Task: Reply All to email with the signature Dallas Robinson with the subject 'Order confirmation' from softage.1@softage.net with the message 'Please let me know if there are any changes or updates to the project plan.'
Action: Mouse moved to (1224, 207)
Screenshot: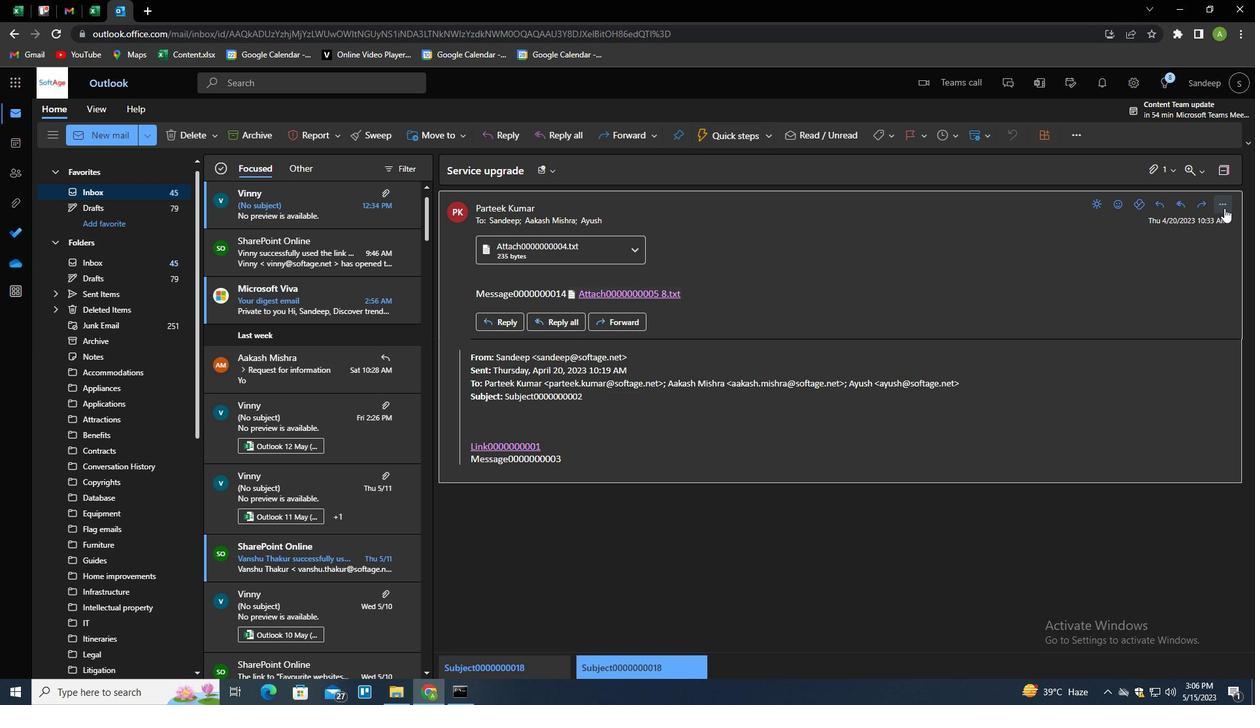 
Action: Mouse pressed left at (1224, 207)
Screenshot: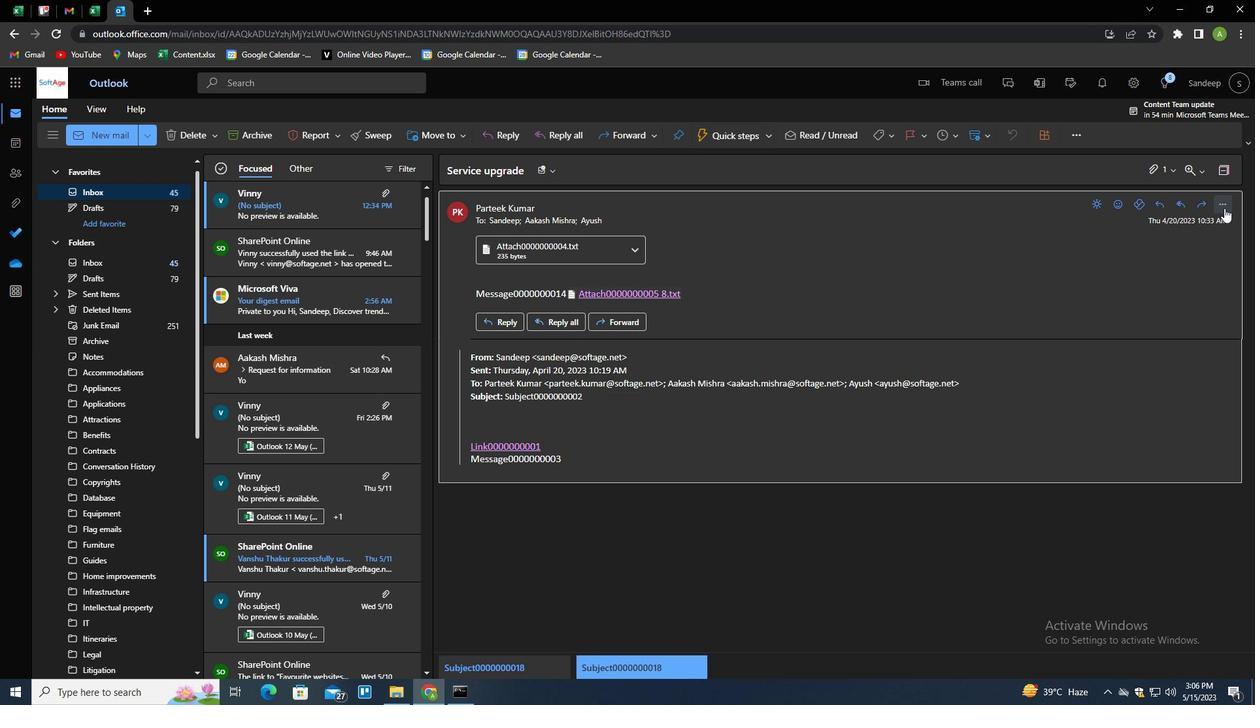 
Action: Mouse moved to (1170, 253)
Screenshot: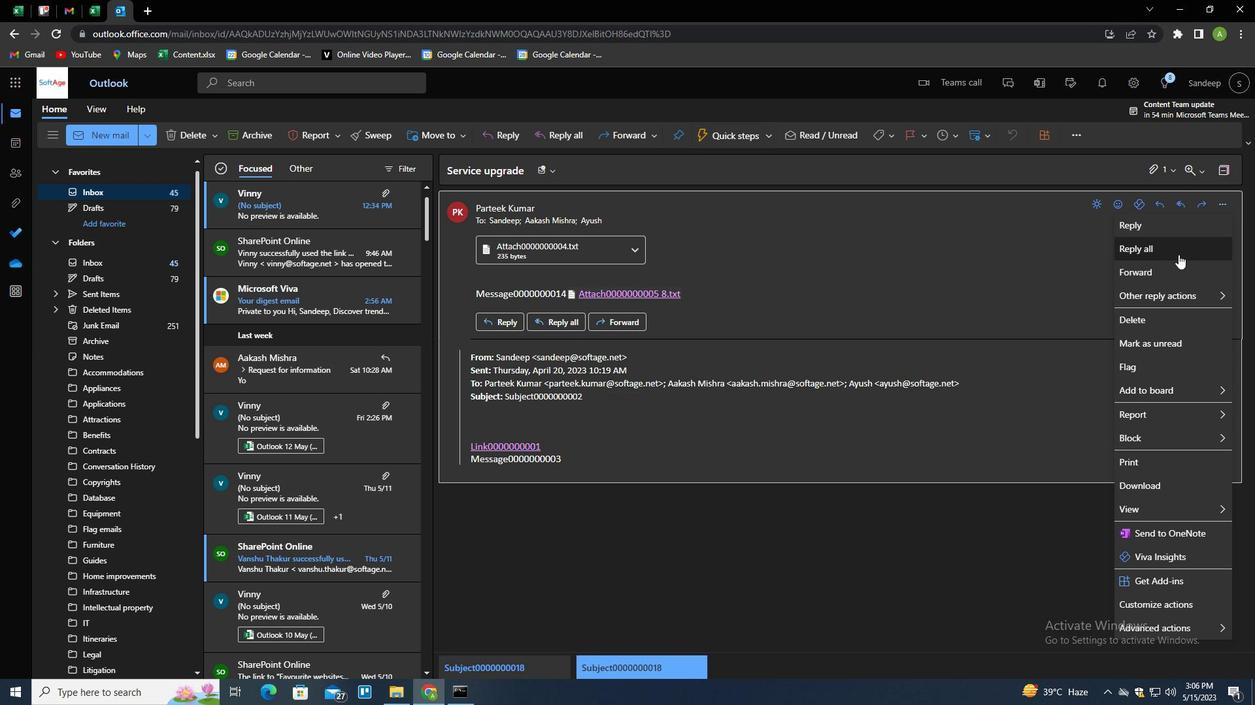 
Action: Mouse pressed left at (1170, 253)
Screenshot: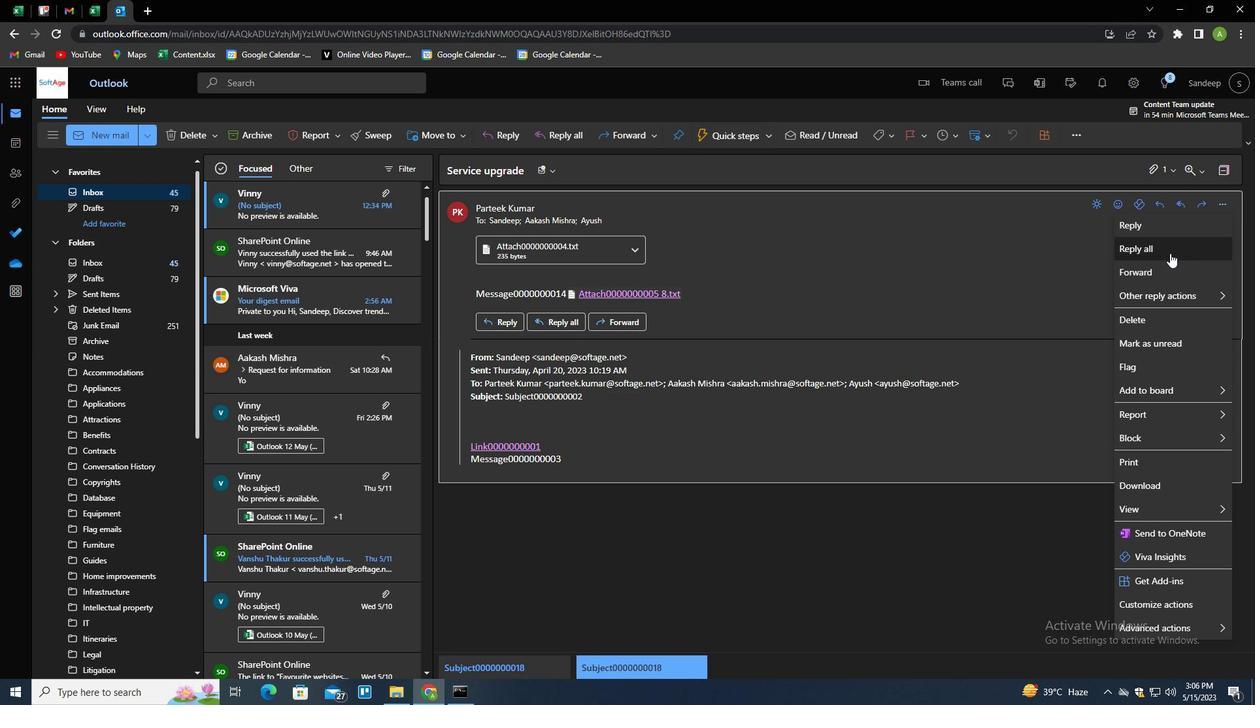 
Action: Mouse moved to (883, 139)
Screenshot: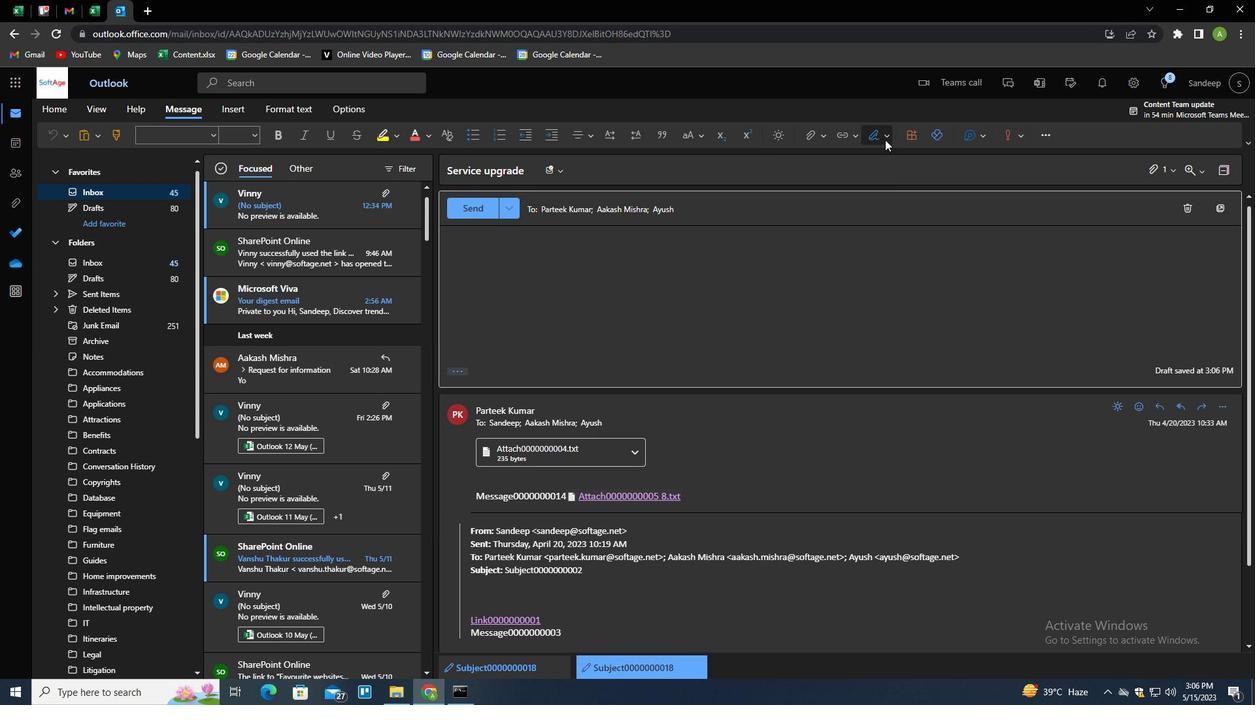 
Action: Mouse pressed left at (883, 139)
Screenshot: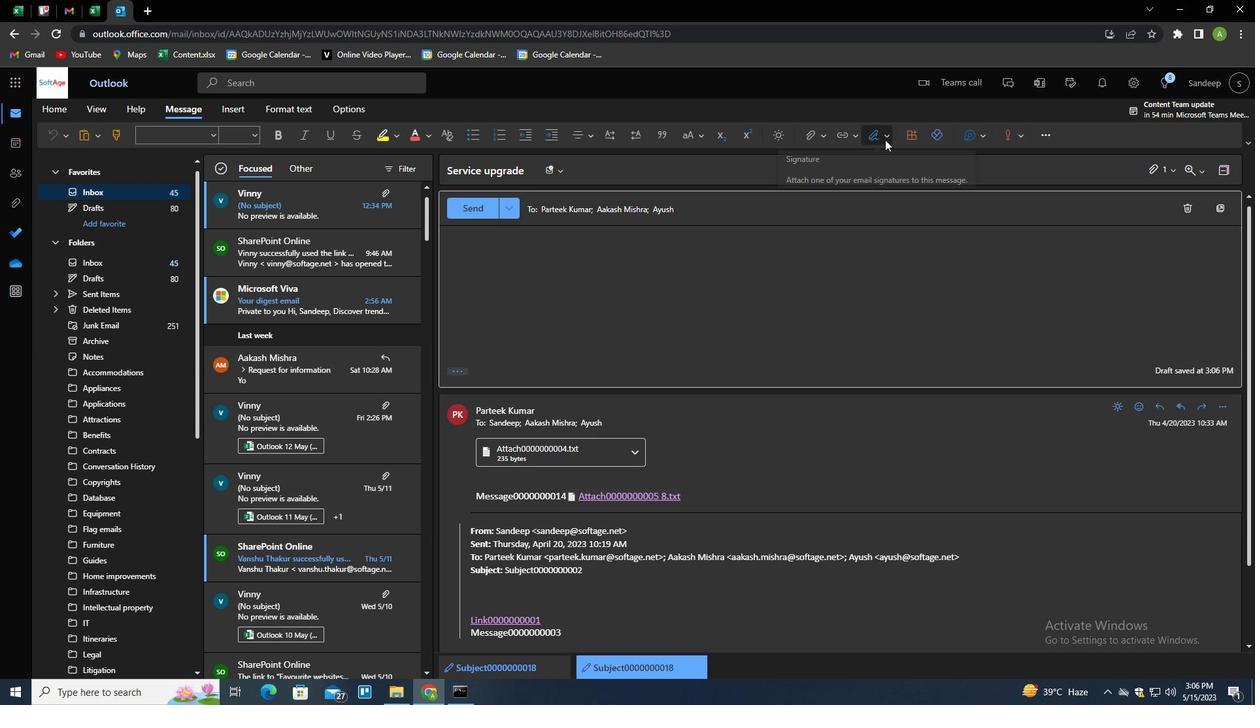 
Action: Mouse moved to (870, 187)
Screenshot: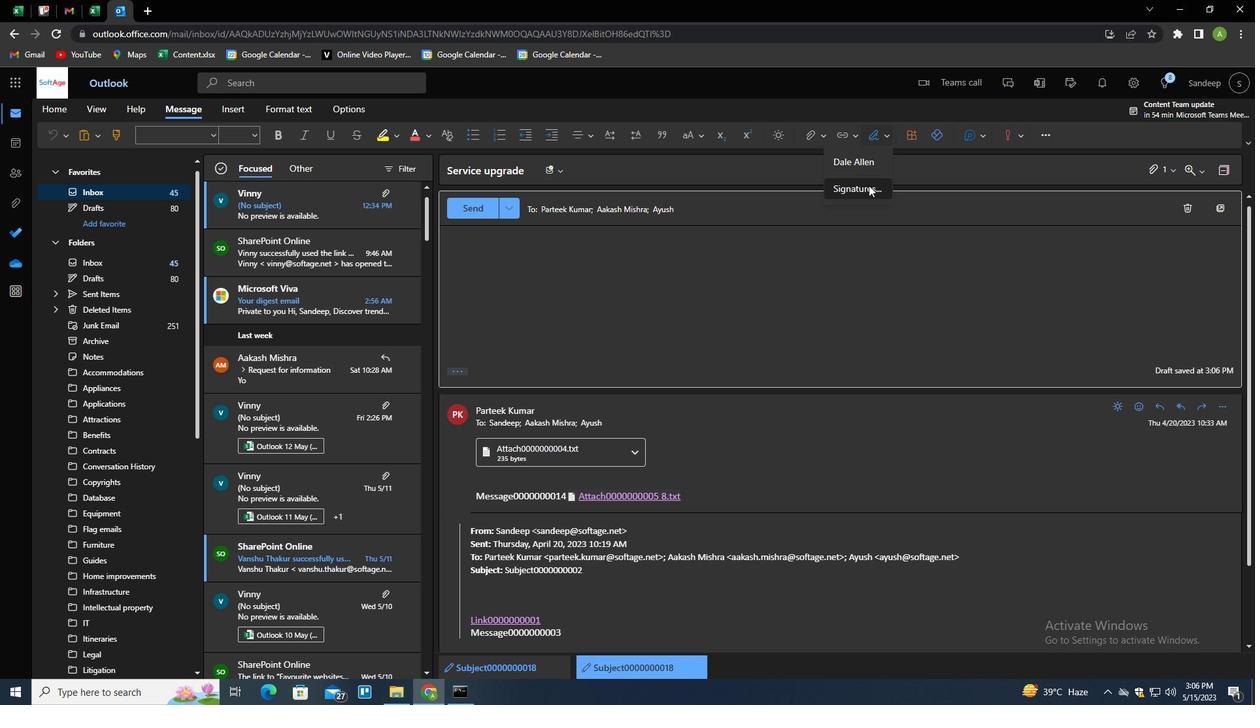 
Action: Mouse pressed left at (870, 187)
Screenshot: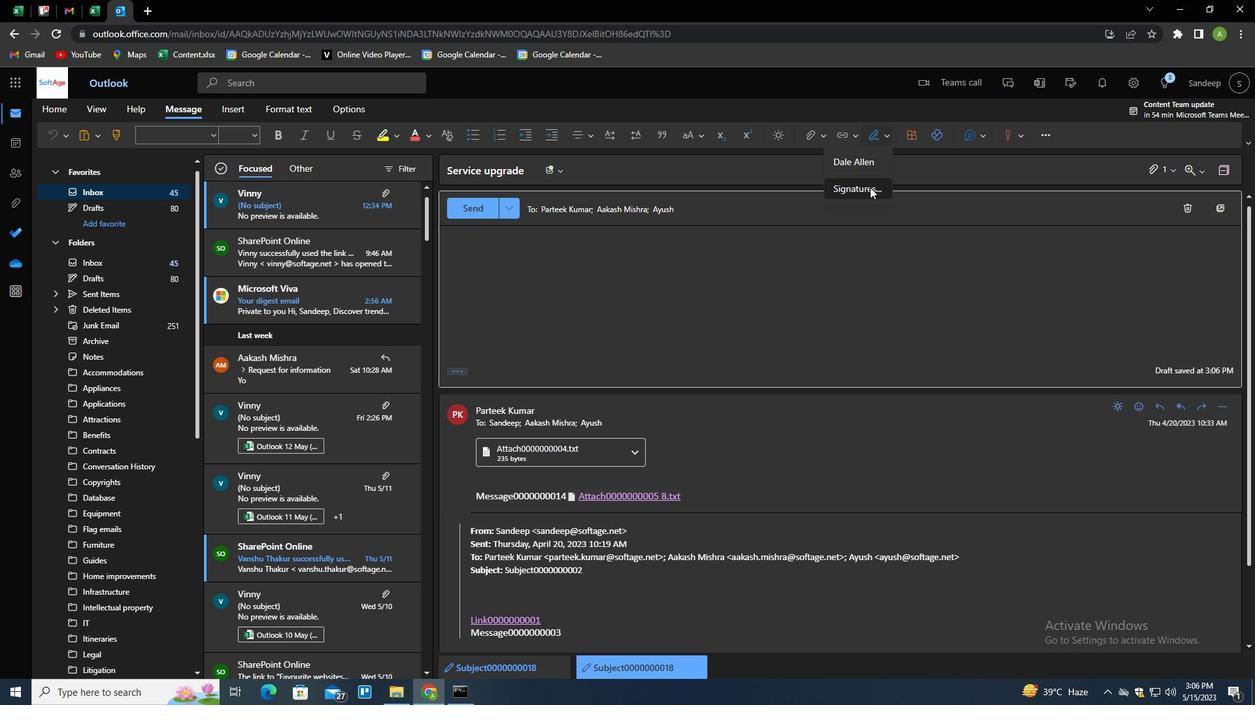 
Action: Mouse moved to (886, 236)
Screenshot: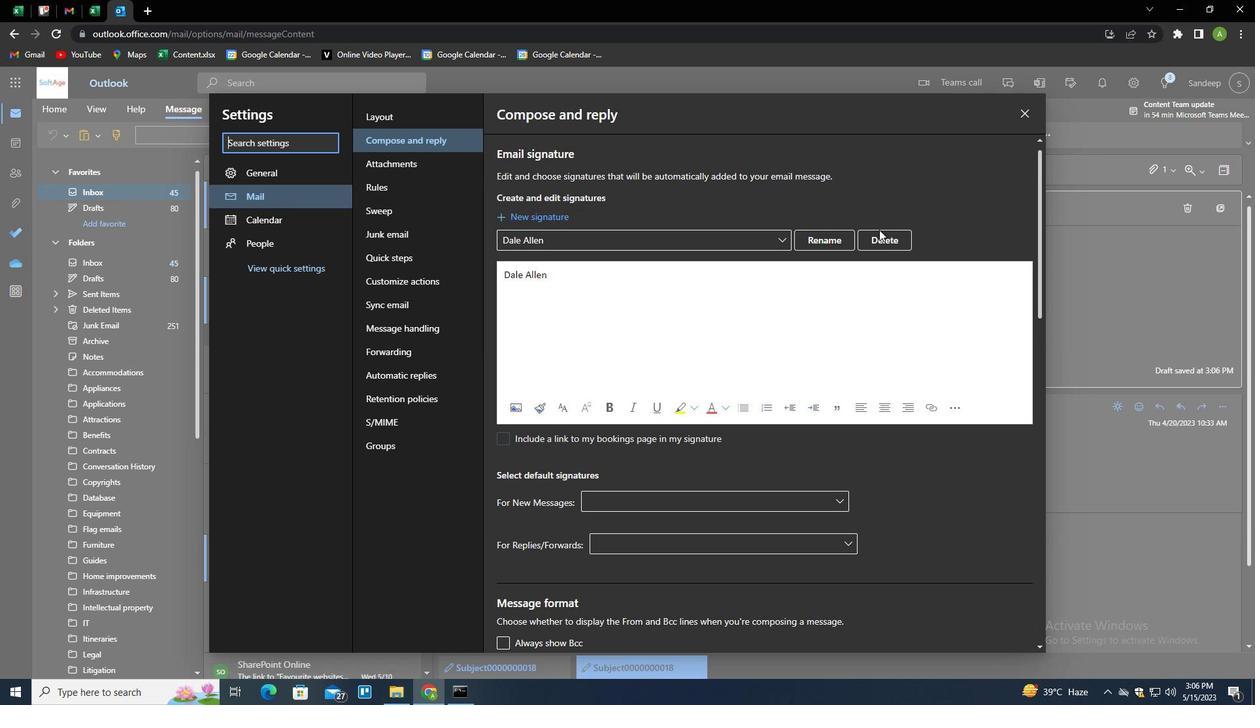 
Action: Mouse pressed left at (886, 236)
Screenshot: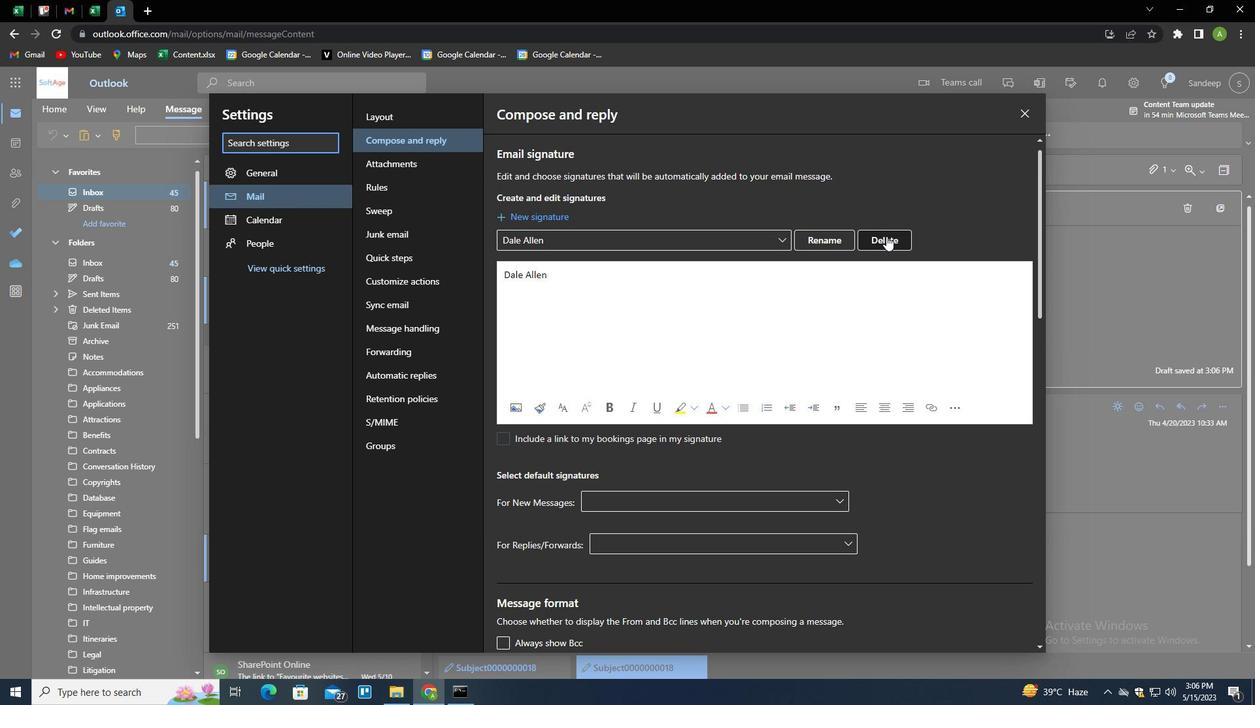 
Action: Mouse moved to (856, 241)
Screenshot: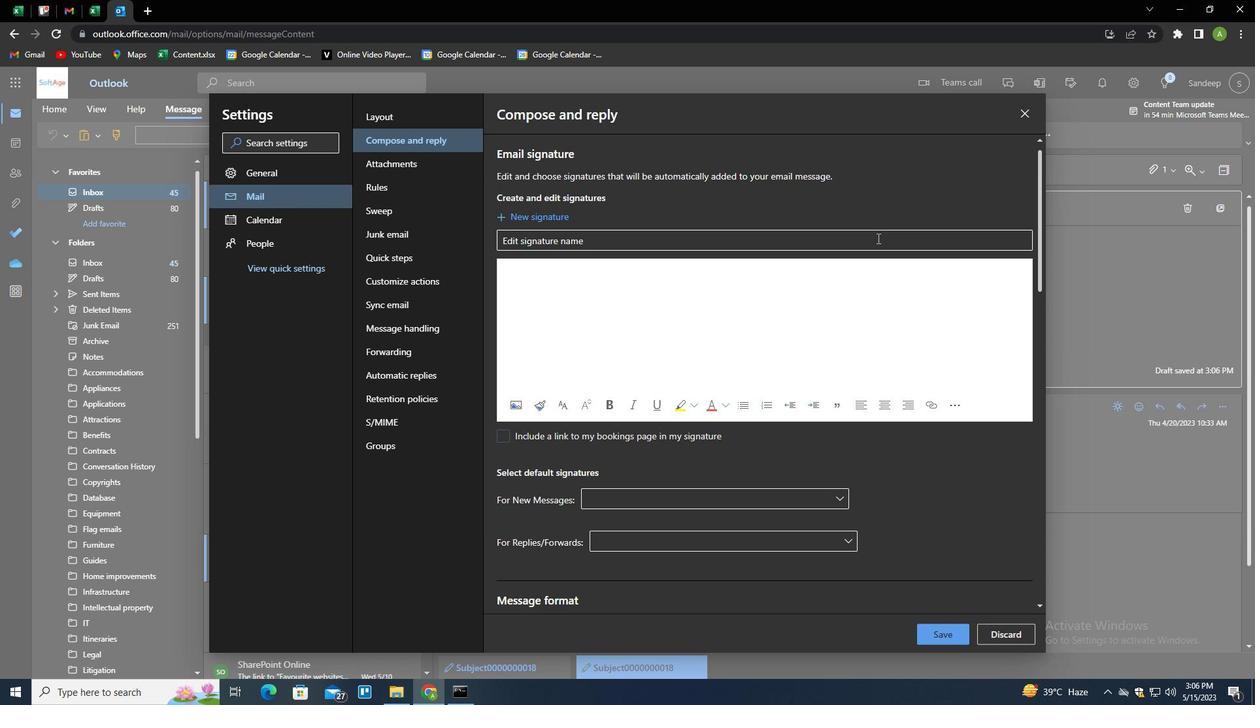 
Action: Mouse pressed left at (856, 241)
Screenshot: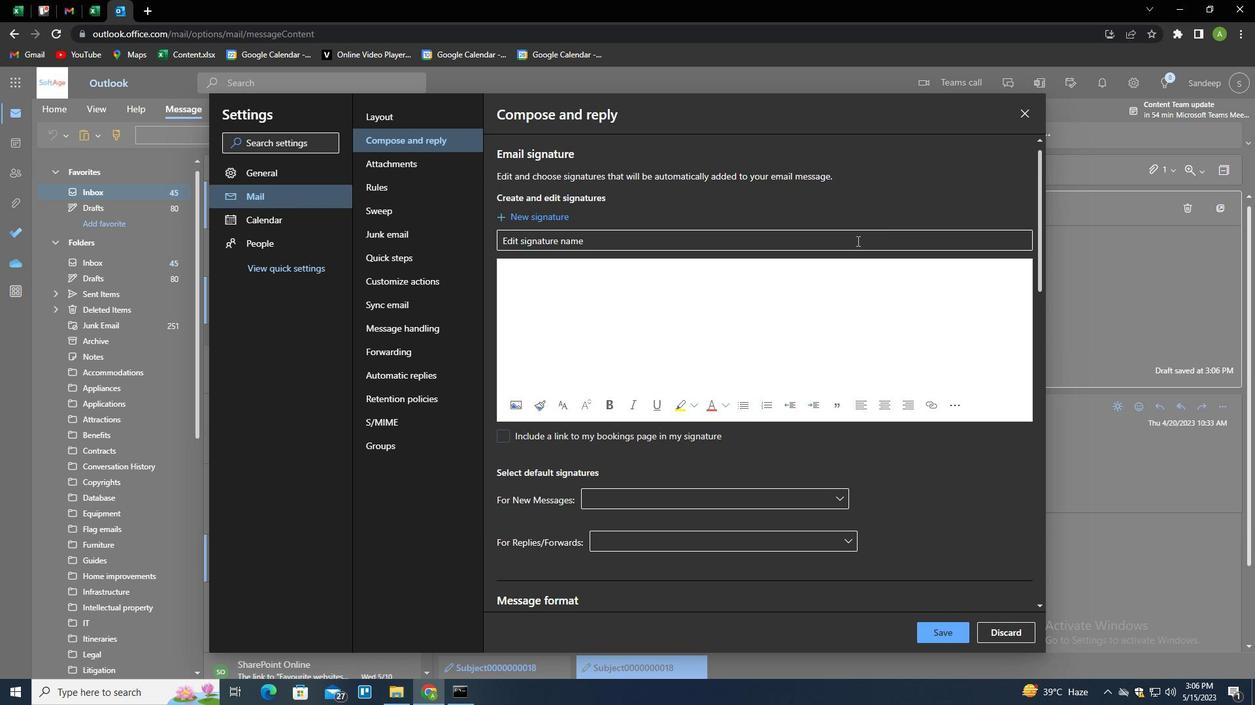 
Action: Key pressed <Key.shift>DALLAS<Key.space><Key.shift>ROBINSAN<Key.tab><Key.shift>DALLAS<Key.space><Key.shift>RB<Key.backspace>OBINA<Key.backspace>SAN
Screenshot: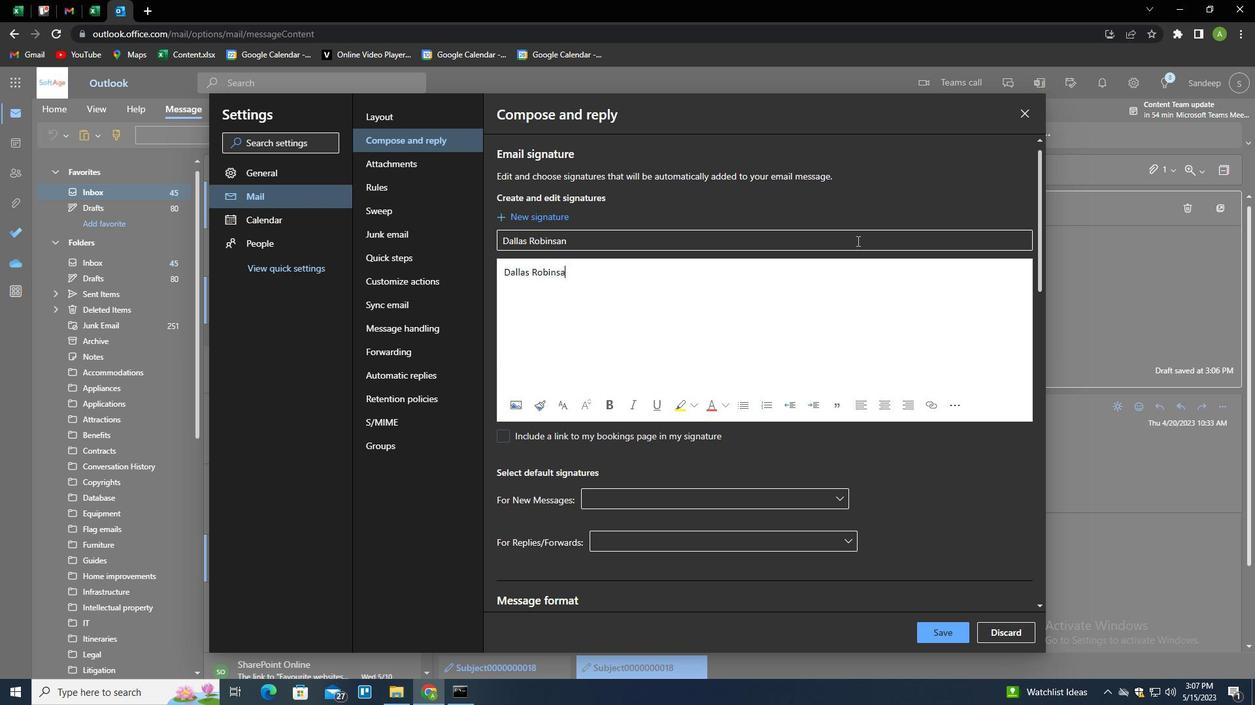 
Action: Mouse moved to (613, 277)
Screenshot: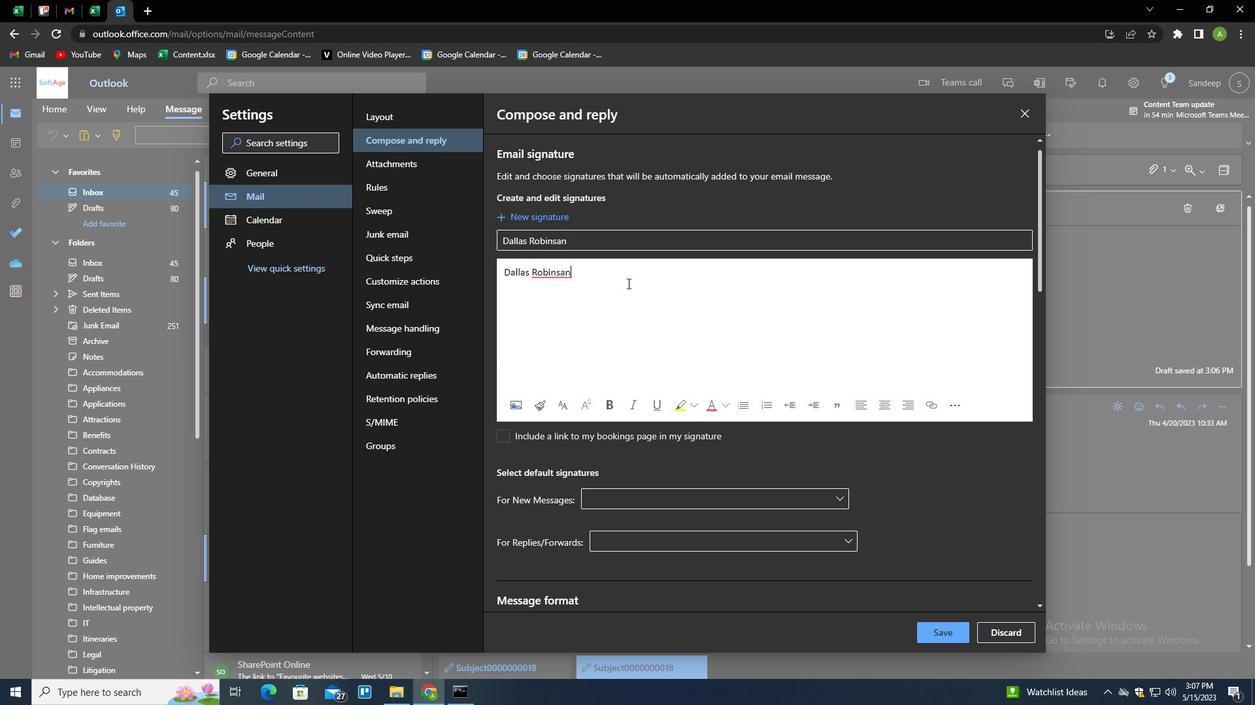 
Action: Key pressed <Key.backspace><Key.backspace>ON
Screenshot: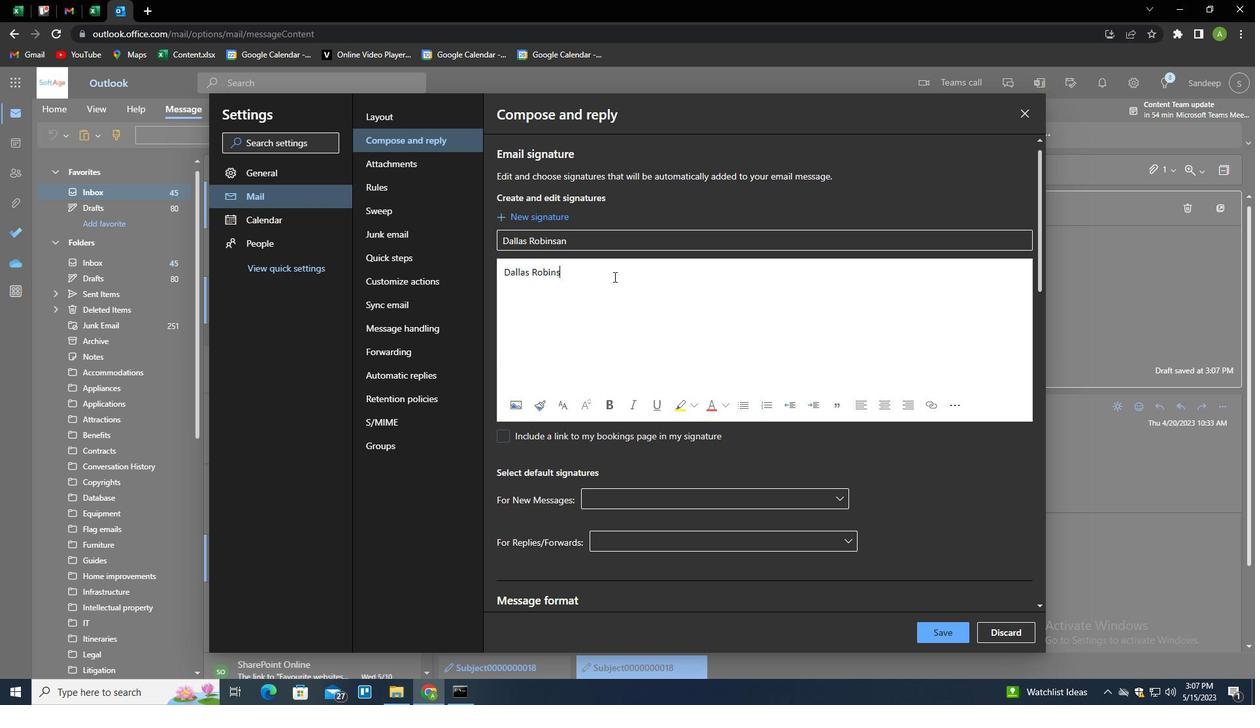 
Action: Mouse moved to (560, 237)
Screenshot: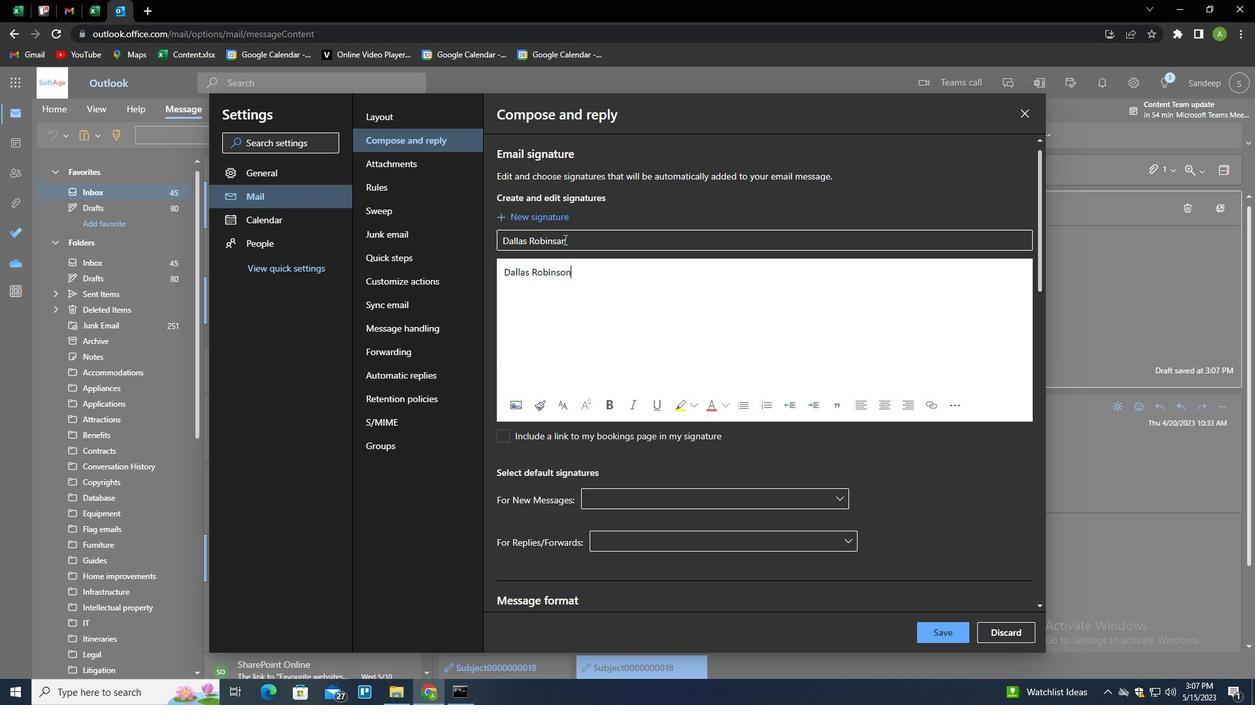 
Action: Mouse pressed left at (560, 237)
Screenshot: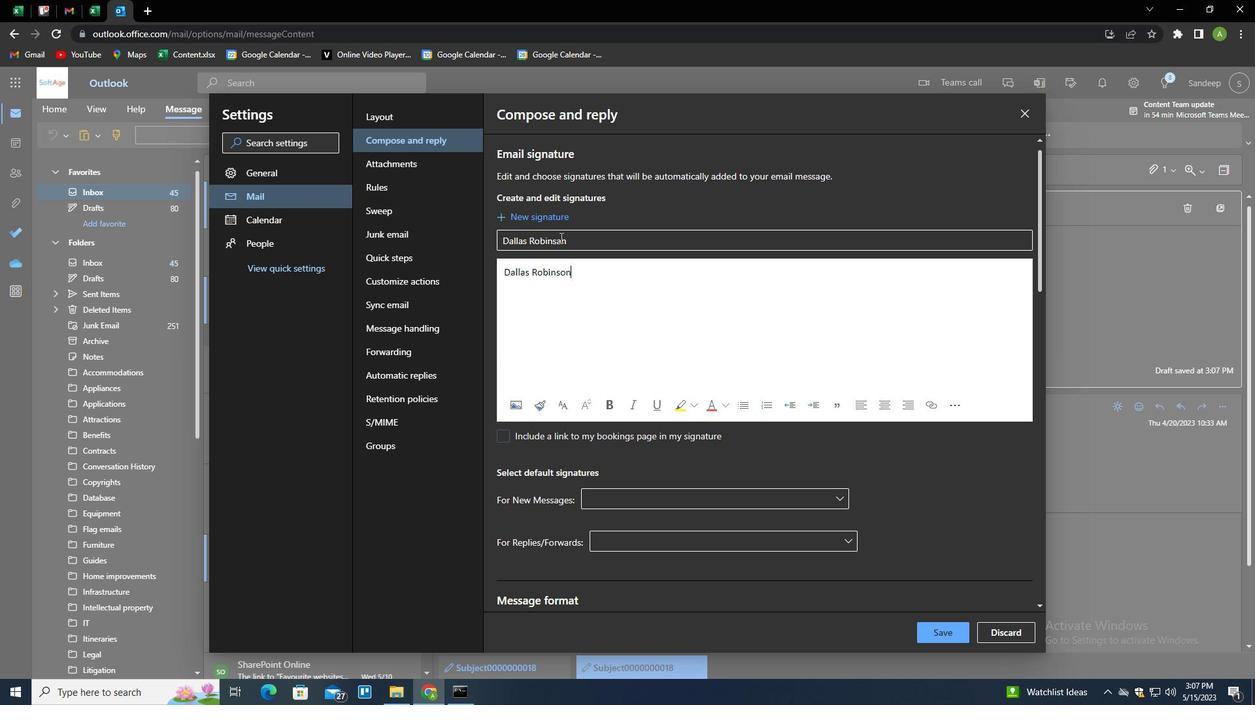 
Action: Mouse moved to (671, 269)
Screenshot: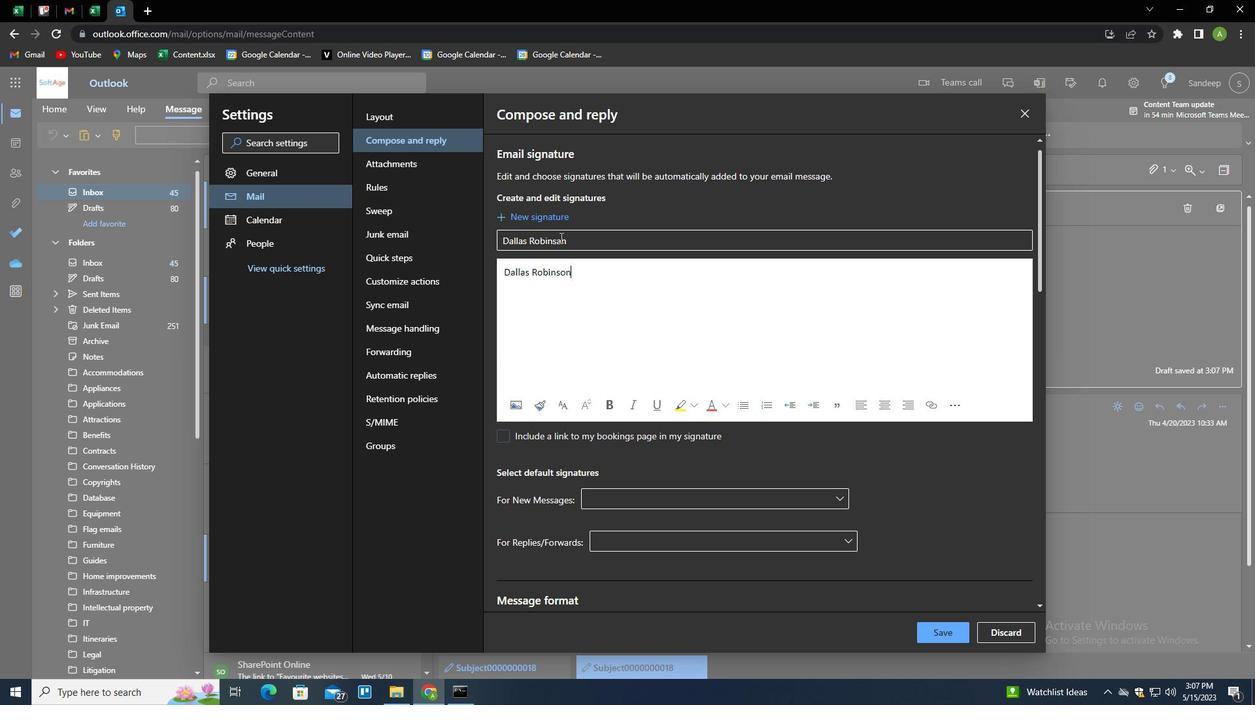 
Action: Key pressed <Key.backspace>O
Screenshot: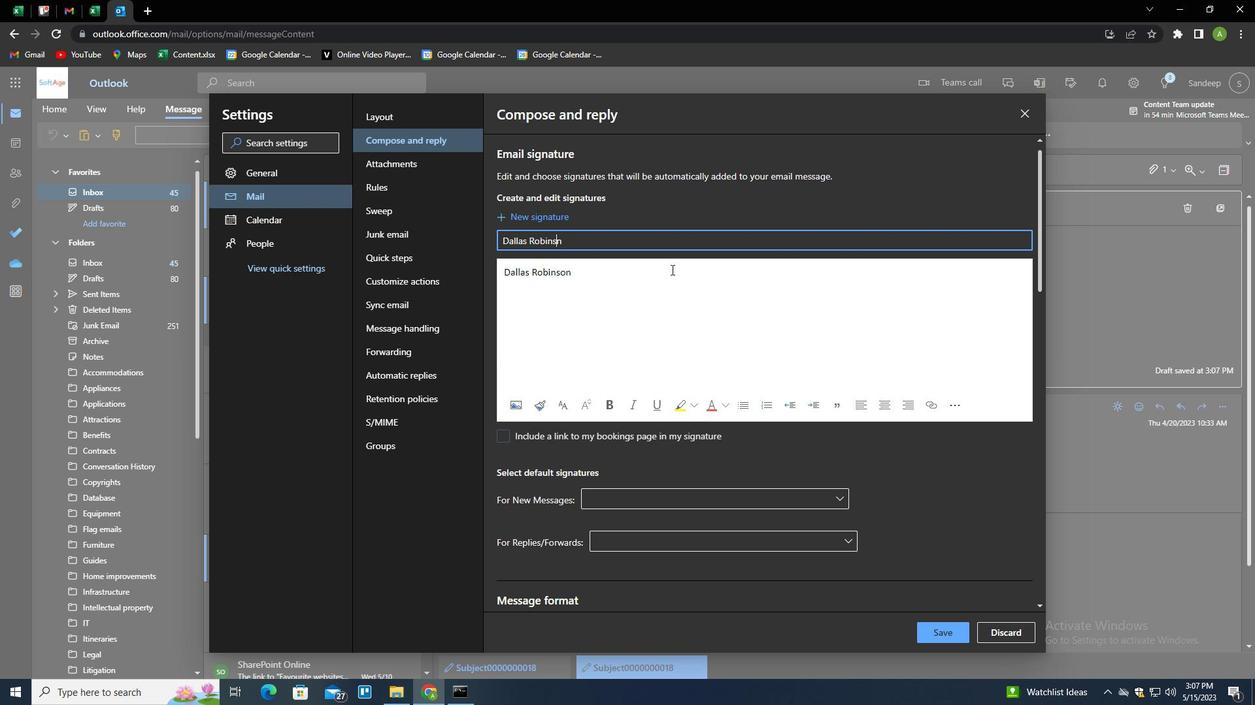 
Action: Mouse moved to (955, 636)
Screenshot: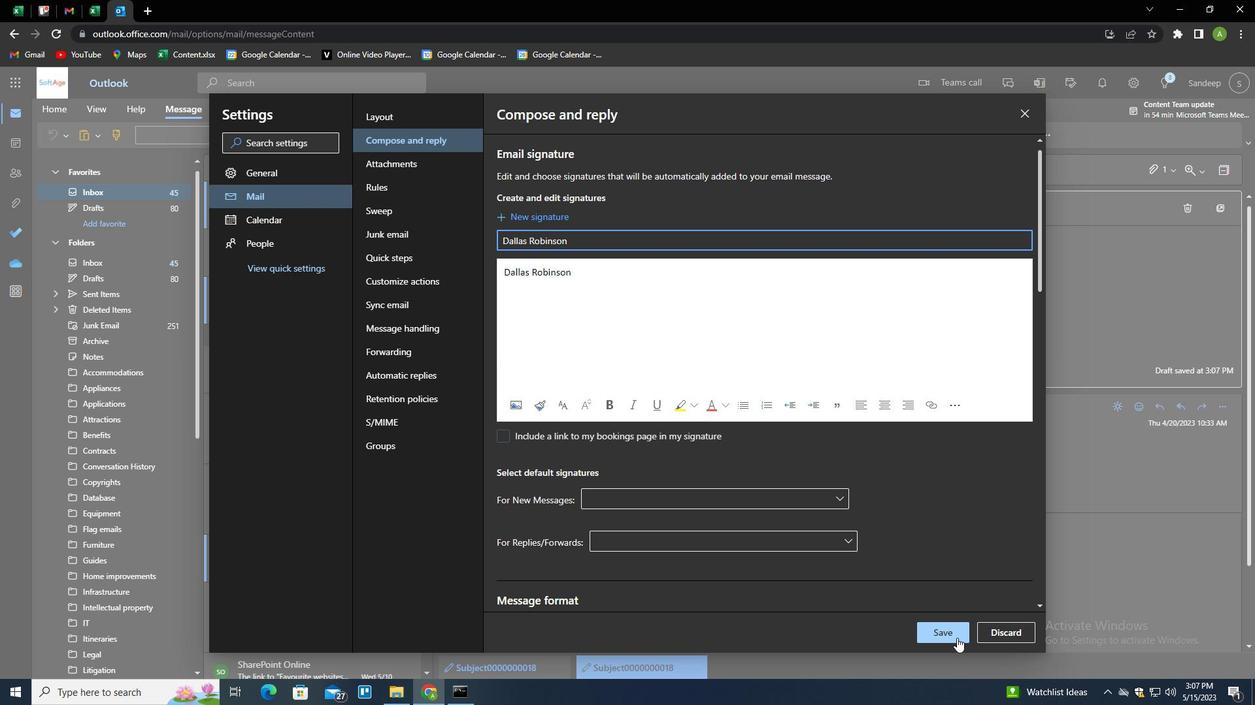 
Action: Mouse pressed left at (955, 636)
Screenshot: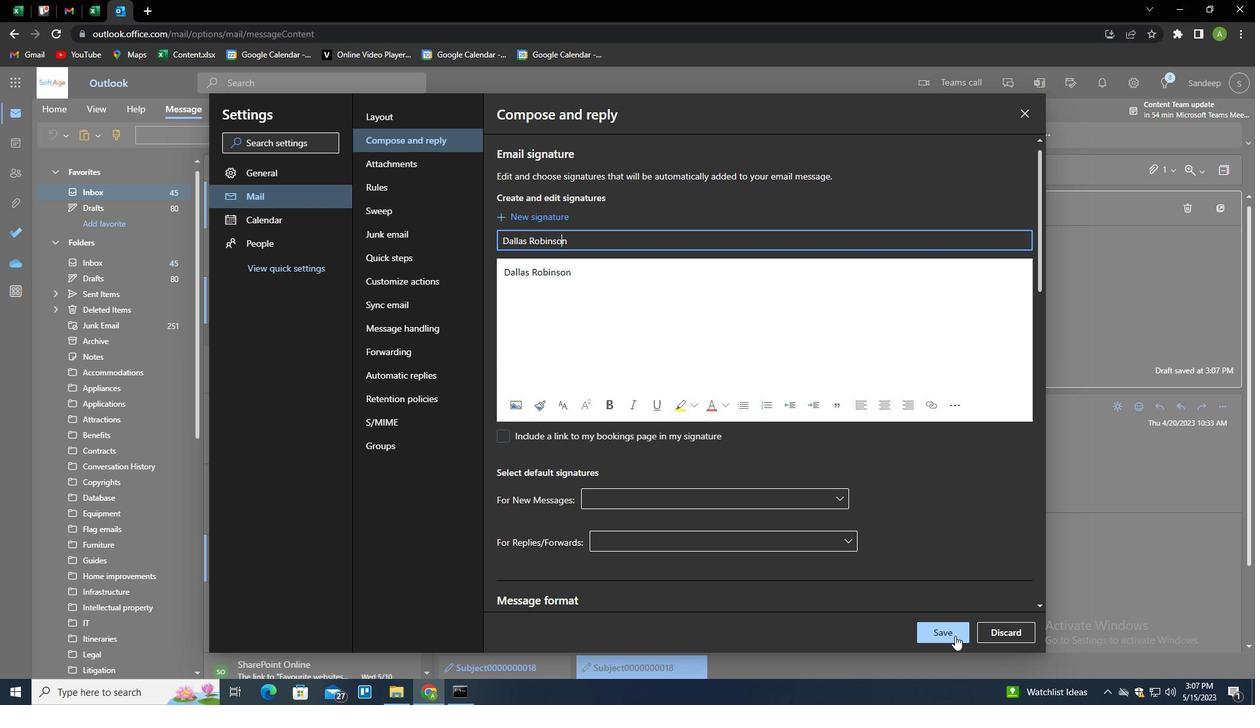 
Action: Mouse moved to (1087, 355)
Screenshot: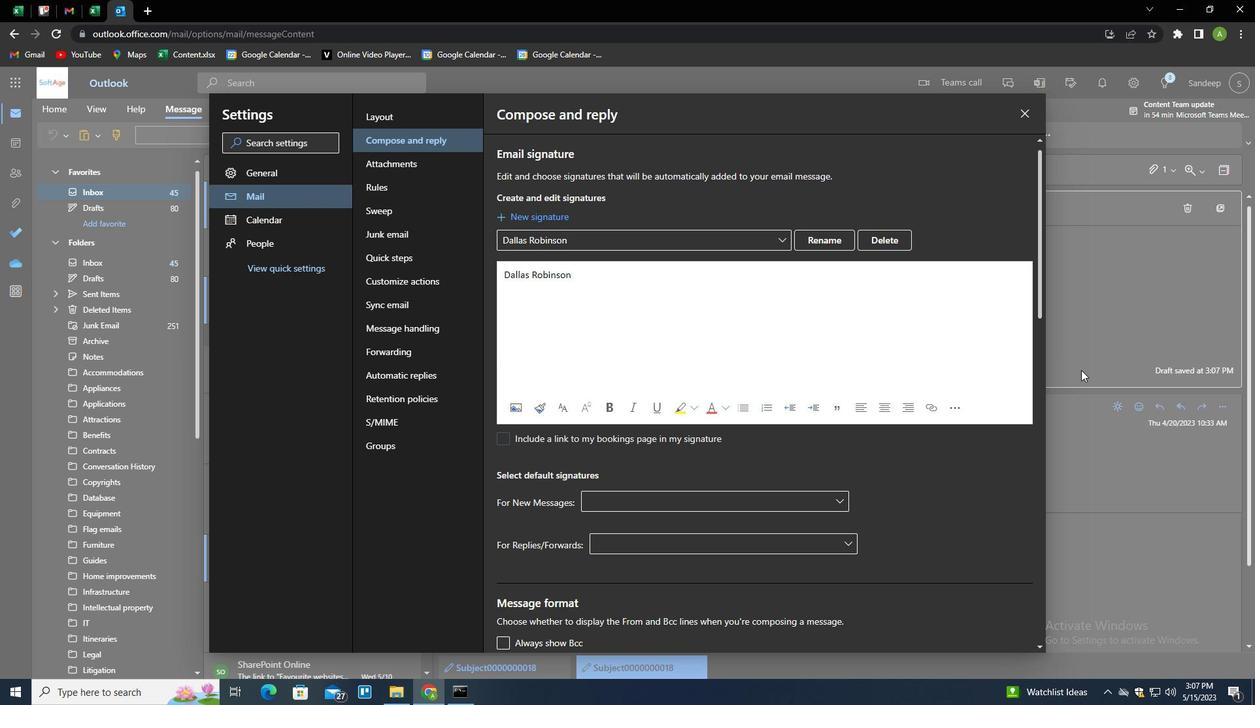 
Action: Mouse pressed left at (1087, 355)
Screenshot: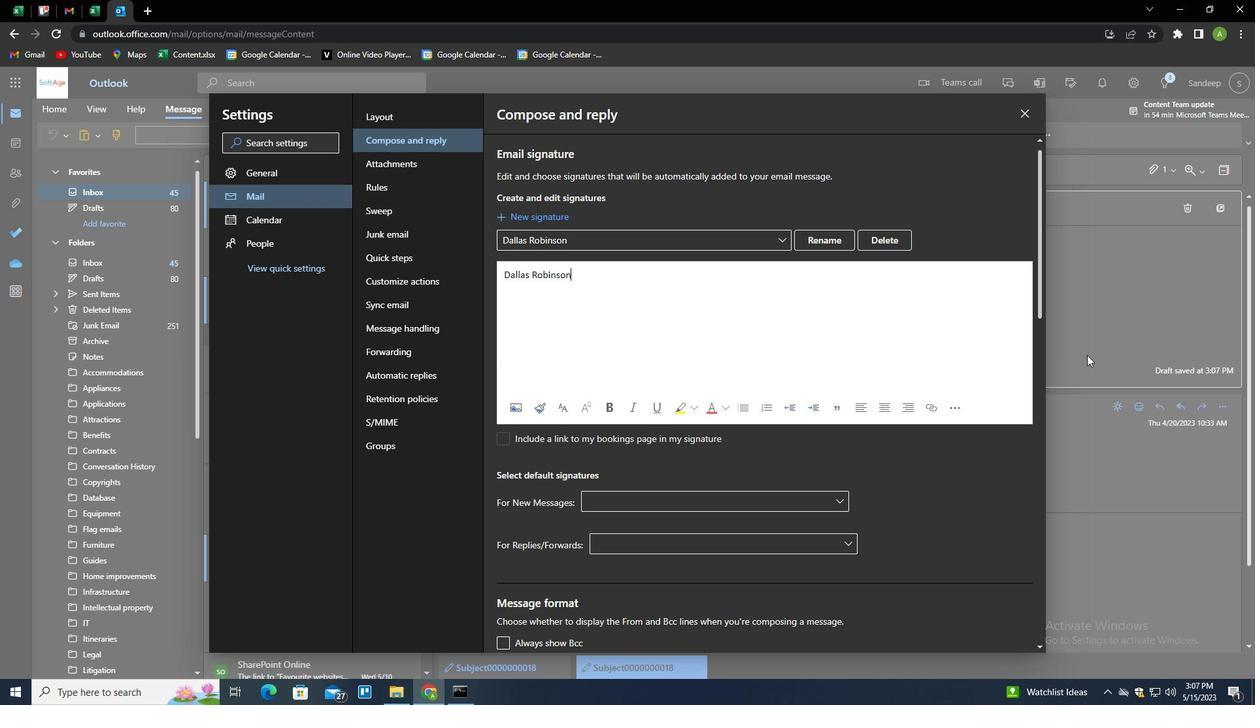
Action: Mouse moved to (881, 139)
Screenshot: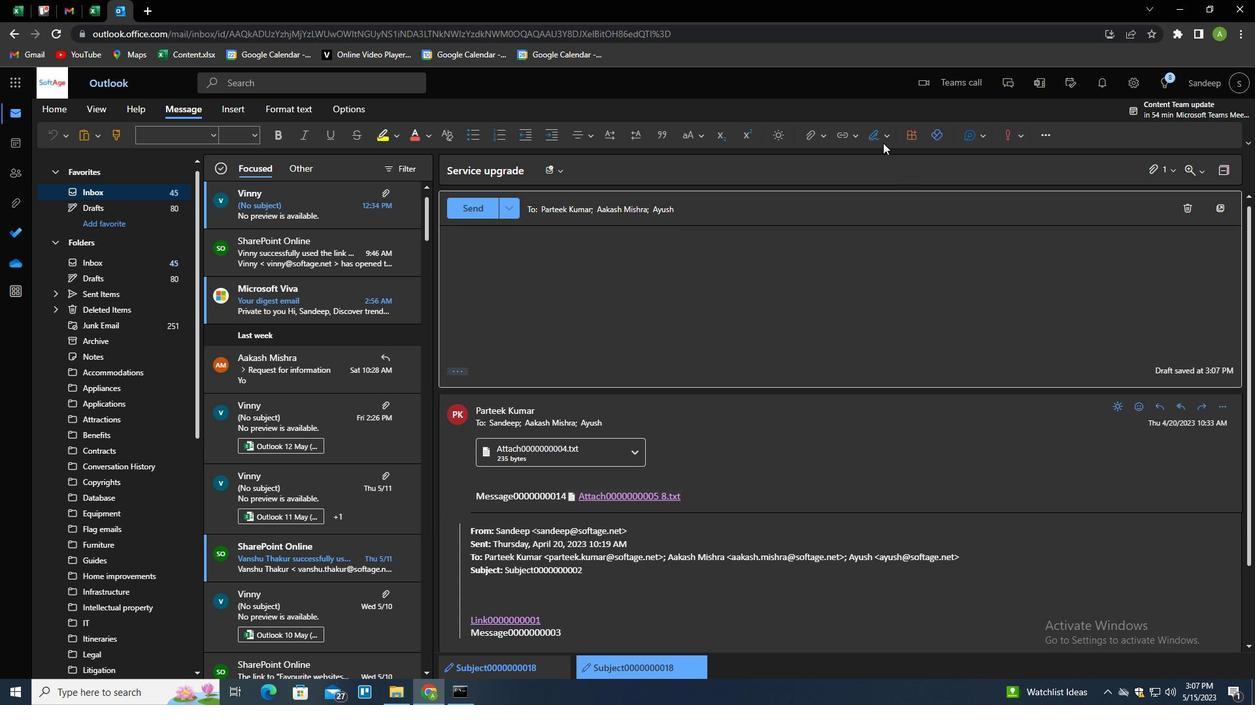 
Action: Mouse pressed left at (881, 139)
Screenshot: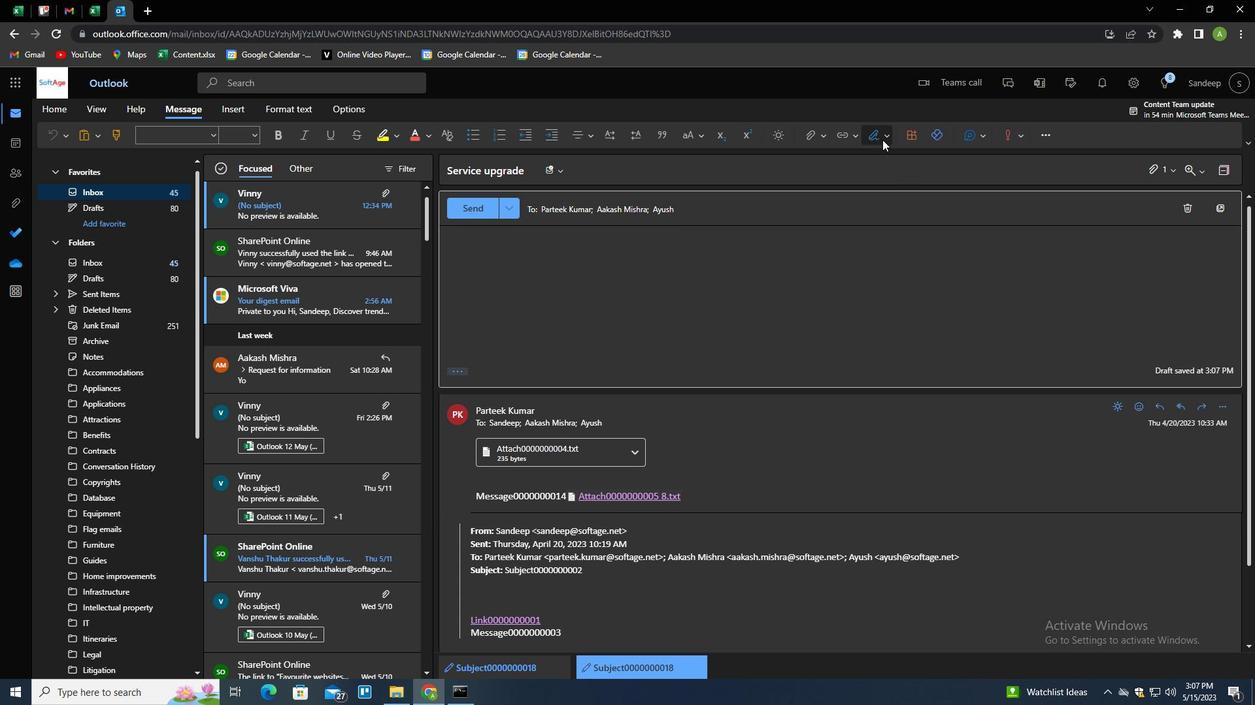 
Action: Mouse moved to (865, 160)
Screenshot: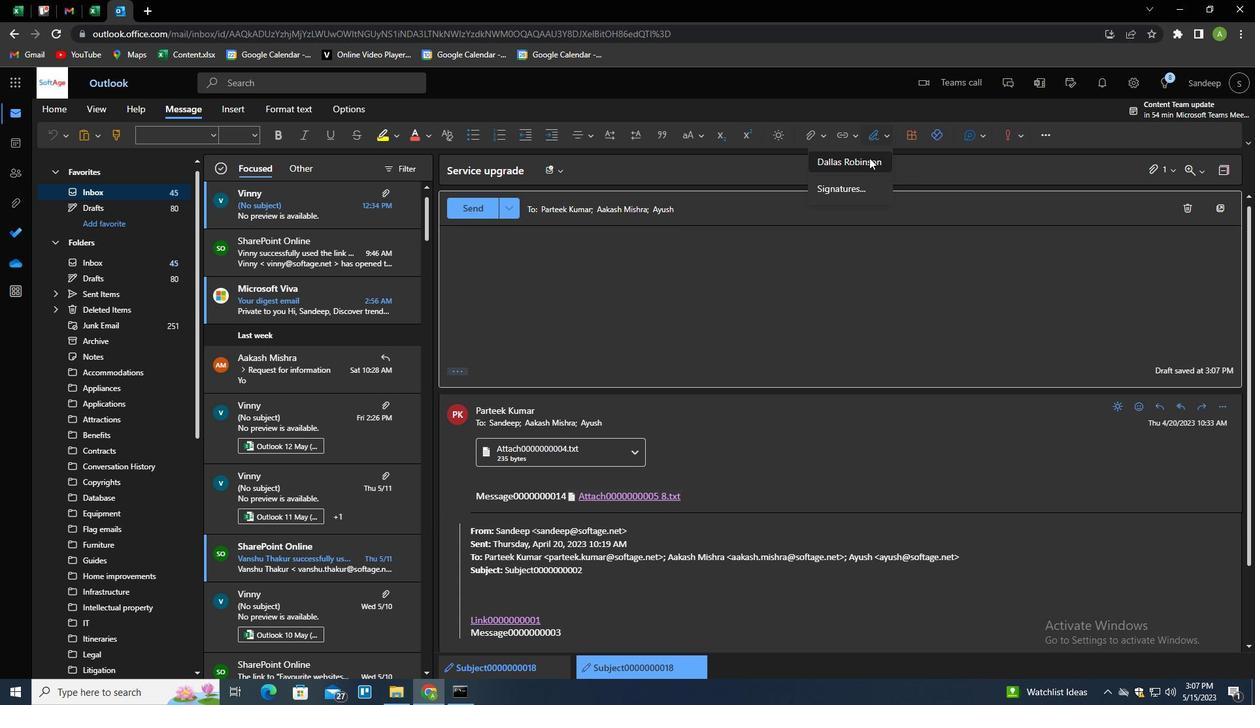 
Action: Mouse pressed left at (865, 160)
Screenshot: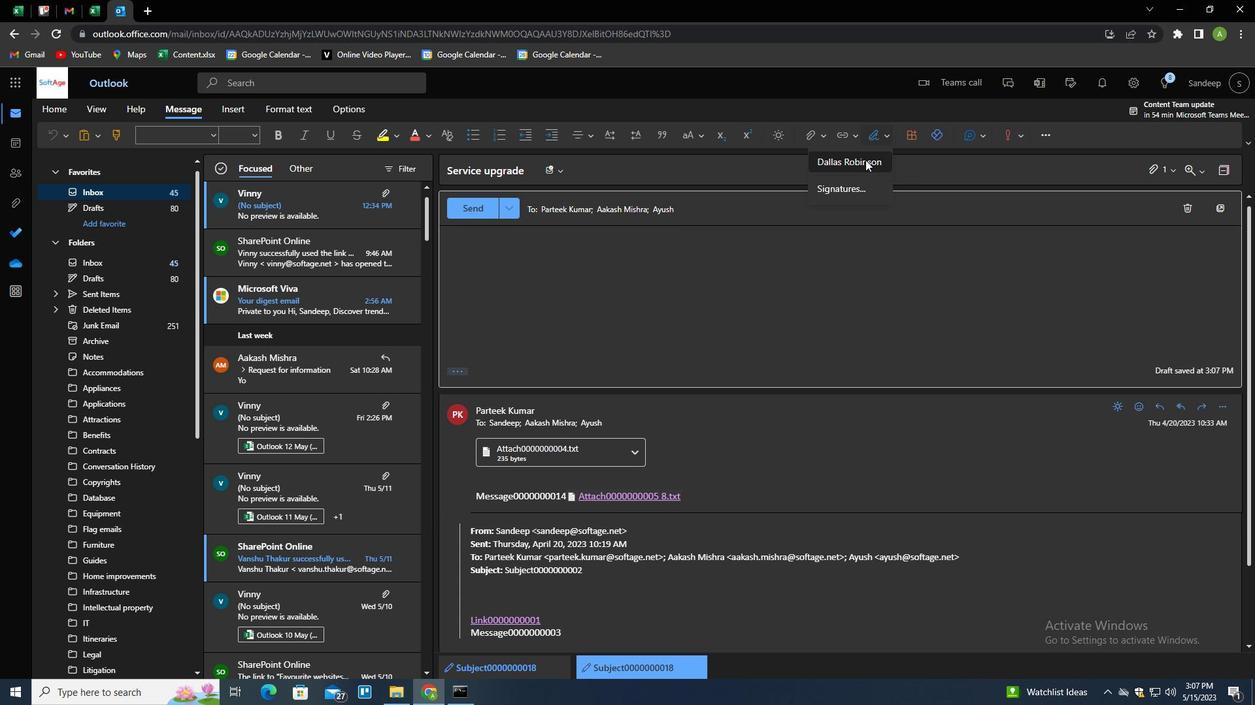 
Action: Mouse moved to (461, 367)
Screenshot: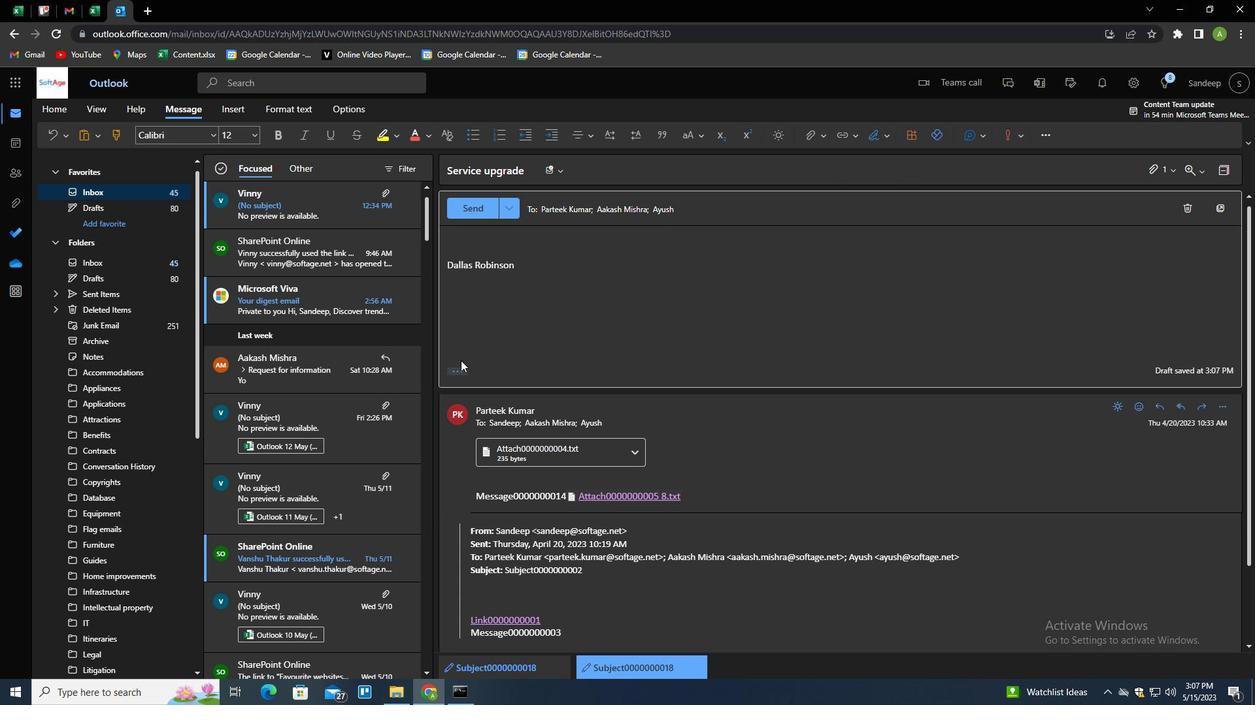 
Action: Mouse pressed left at (461, 367)
Screenshot: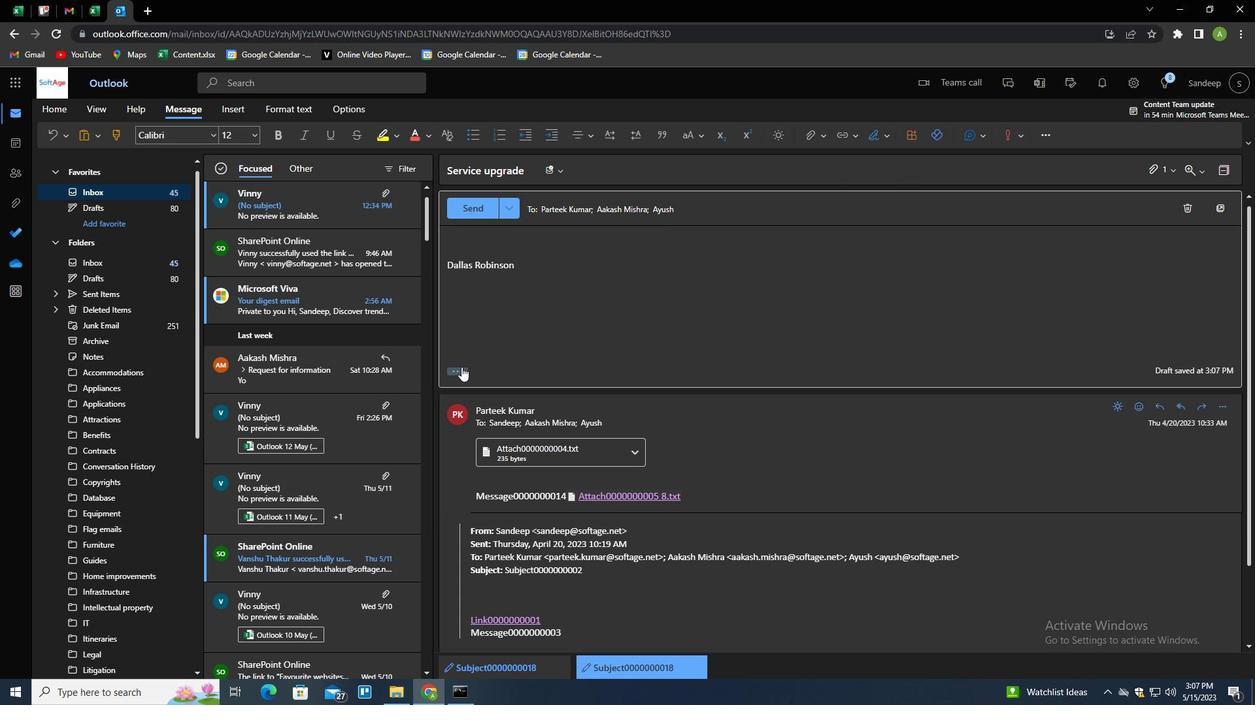 
Action: Mouse moved to (494, 203)
Screenshot: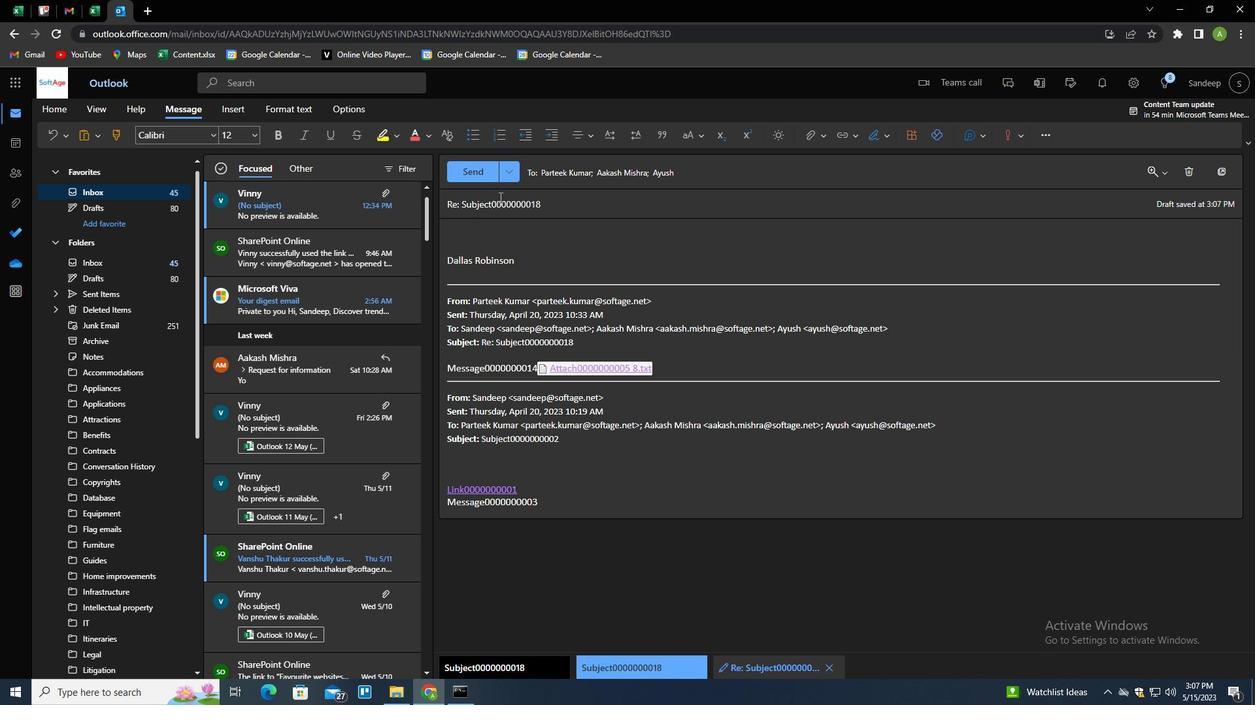 
Action: Mouse pressed left at (494, 203)
Screenshot: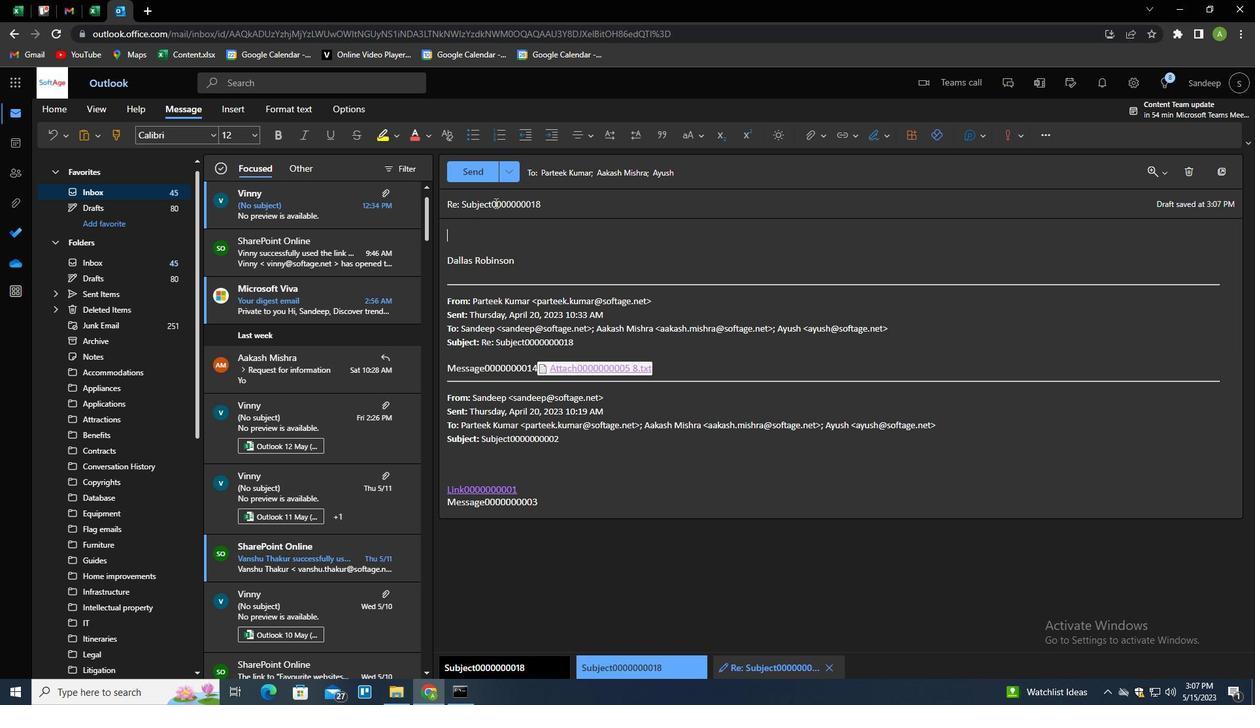 
Action: Mouse pressed left at (494, 203)
Screenshot: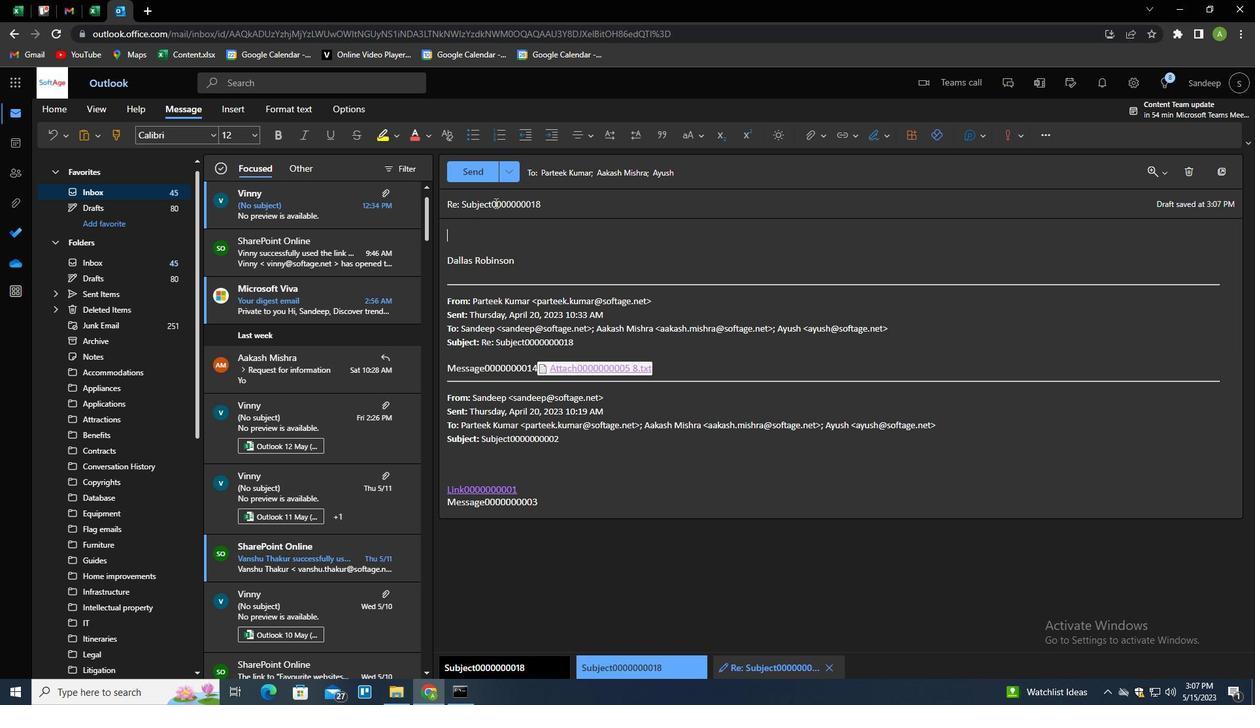 
Action: Mouse pressed left at (494, 203)
Screenshot: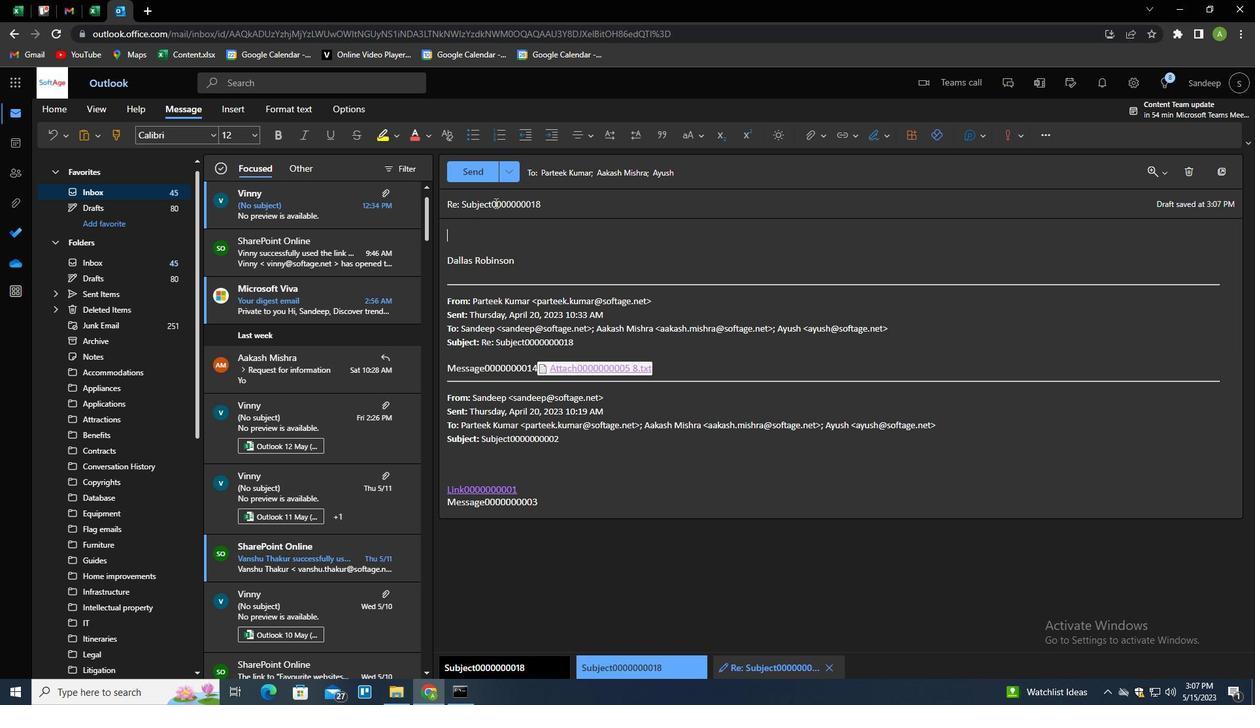 
Action: Key pressed <Key.shift>ORDER<Key.space>CONFIRMATION
Screenshot: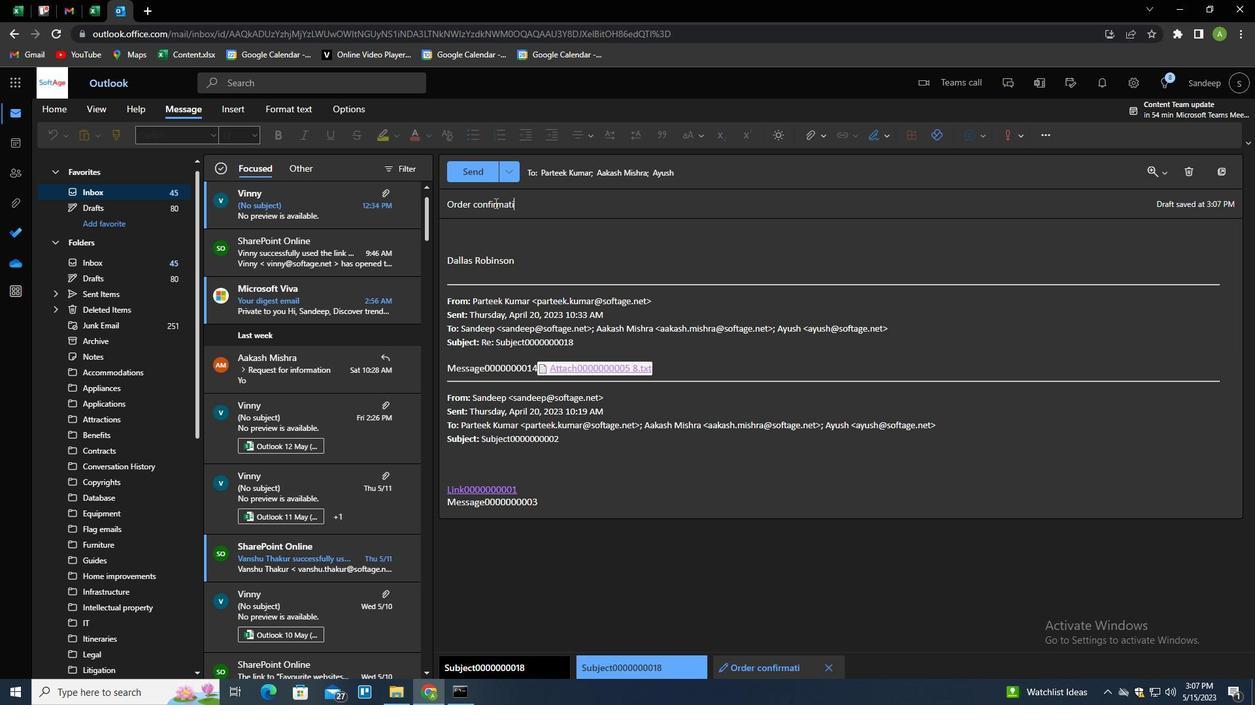 
Action: Mouse moved to (511, 220)
Screenshot: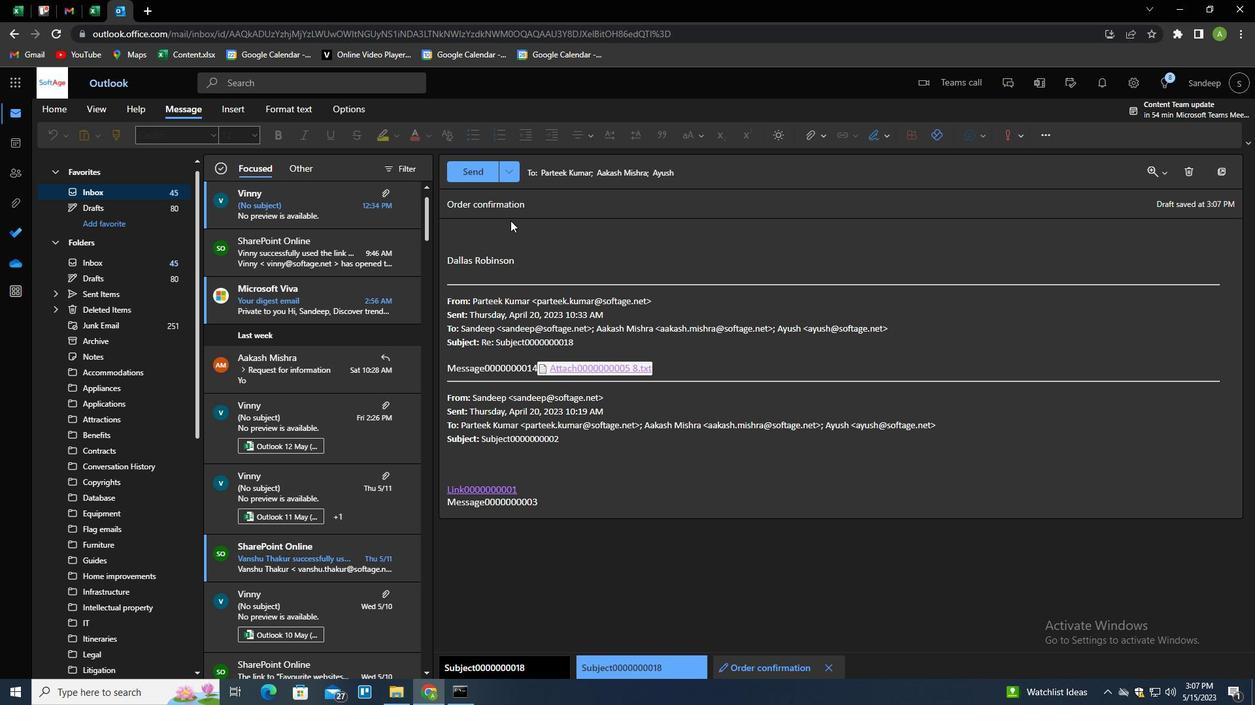 
Action: Key pressed <Key.tab>
Screenshot: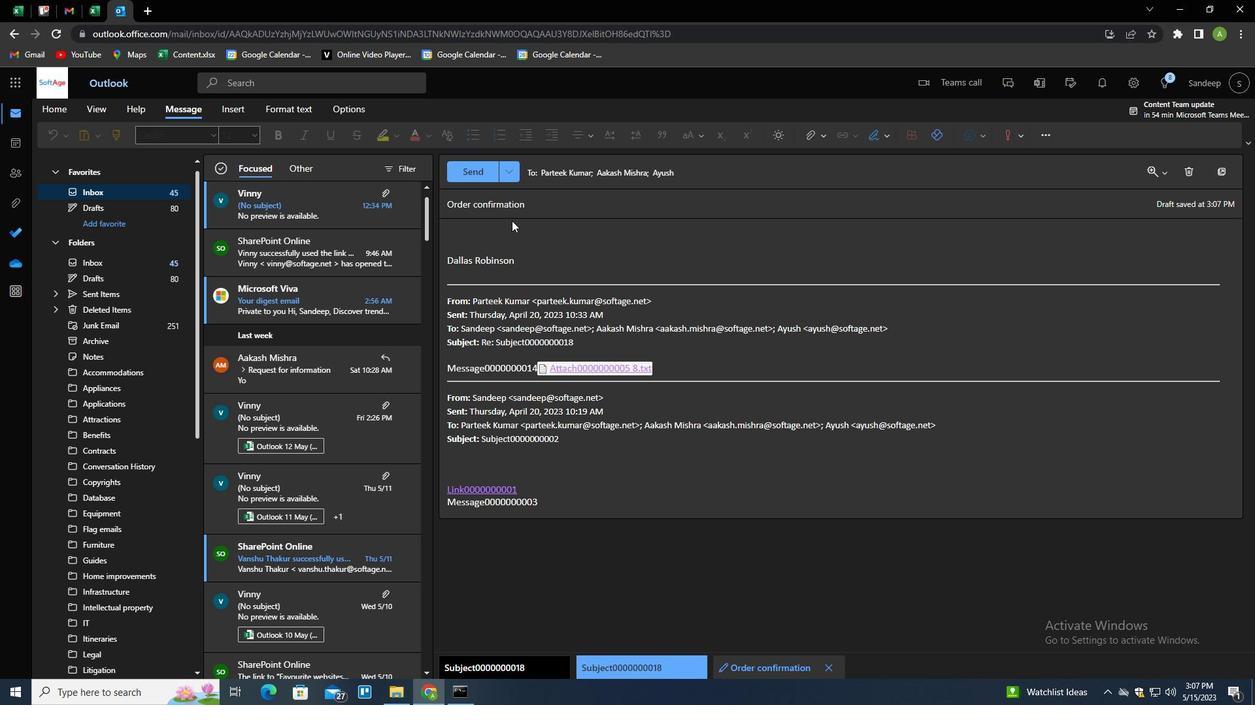 
Action: Mouse moved to (527, 241)
Screenshot: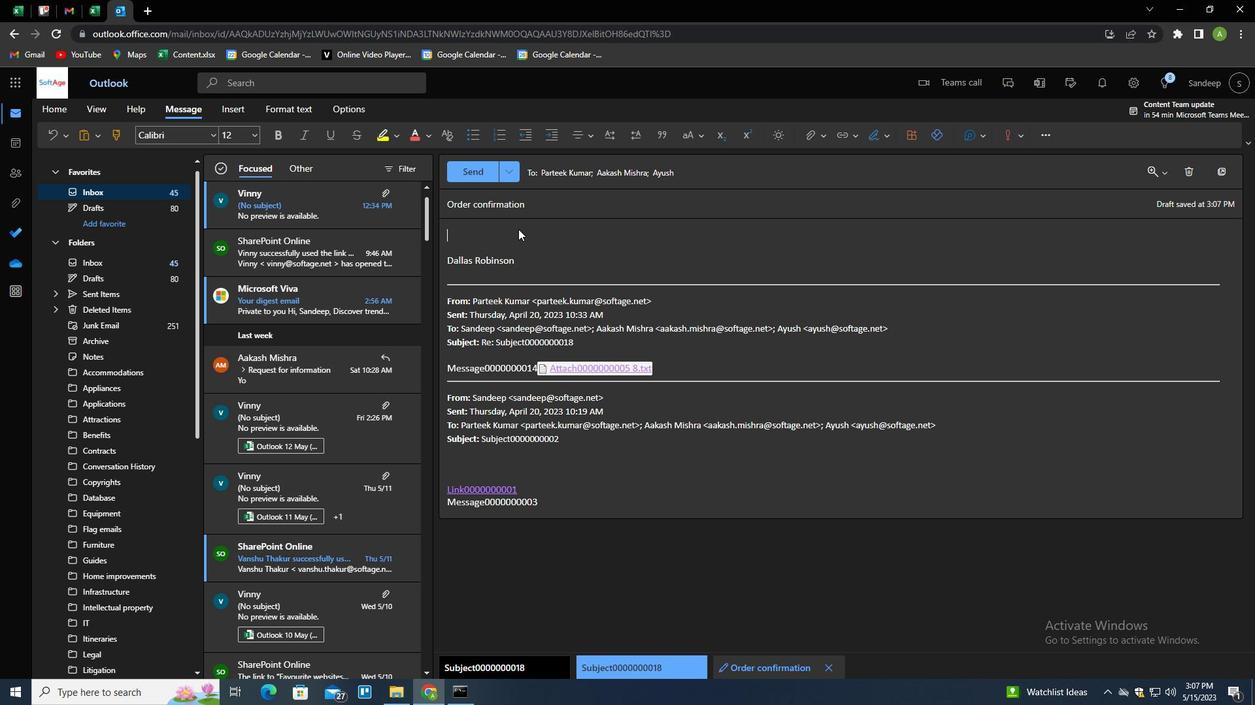 
Action: Key pressed <Key.shift>PLEASE<Key.space>LET<Key.space>ME<Key.space>KNOW<Key.space>IF<Key.space>THERE<Key.space>ARE<Key.space>ANY<Key.space>CHANGES<Key.space>OR<Key.space>UPDATES<Key.space>TO<Key.space>THE<Key.space>PROJECT<Key.space>PLAN.
Screenshot: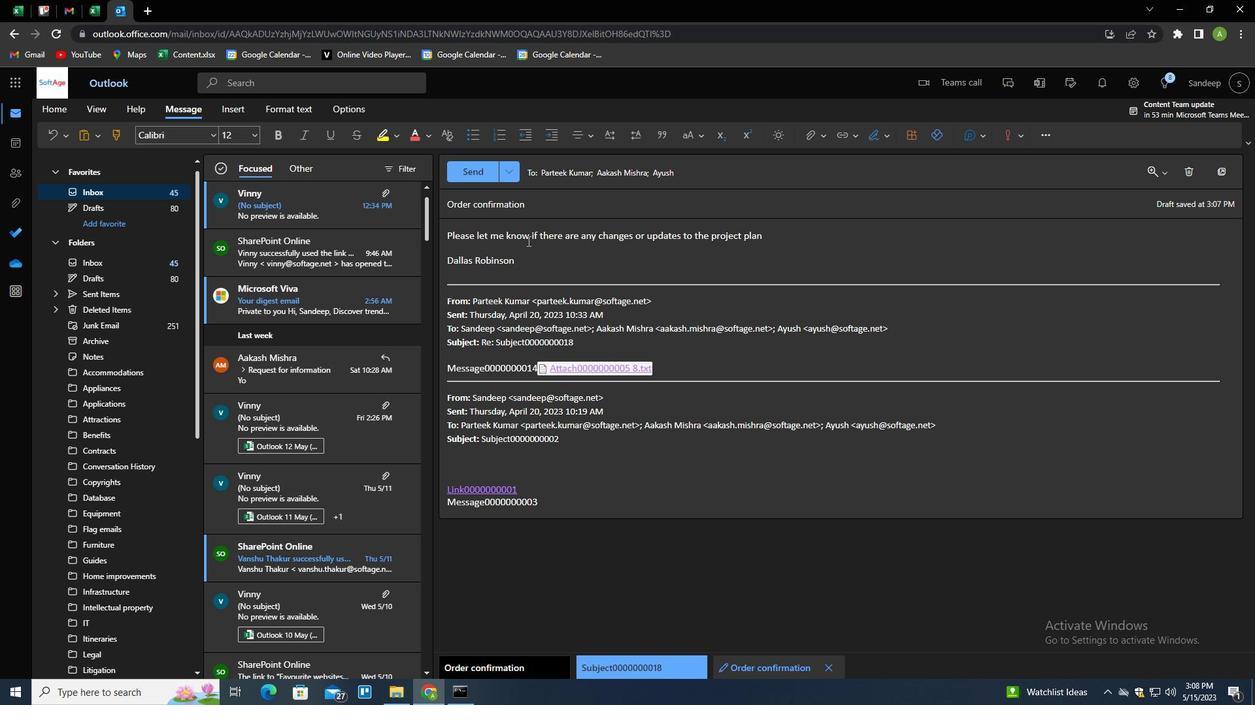 
Action: Mouse moved to (483, 169)
Screenshot: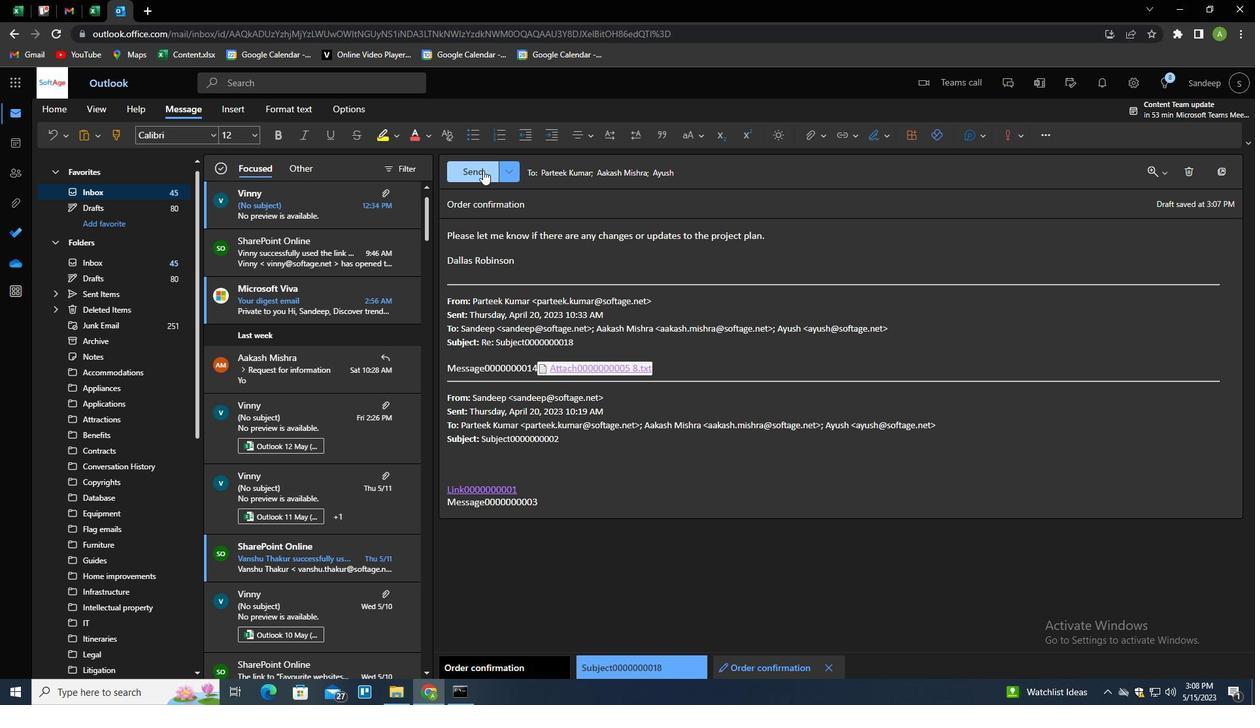 
Action: Mouse pressed left at (483, 169)
Screenshot: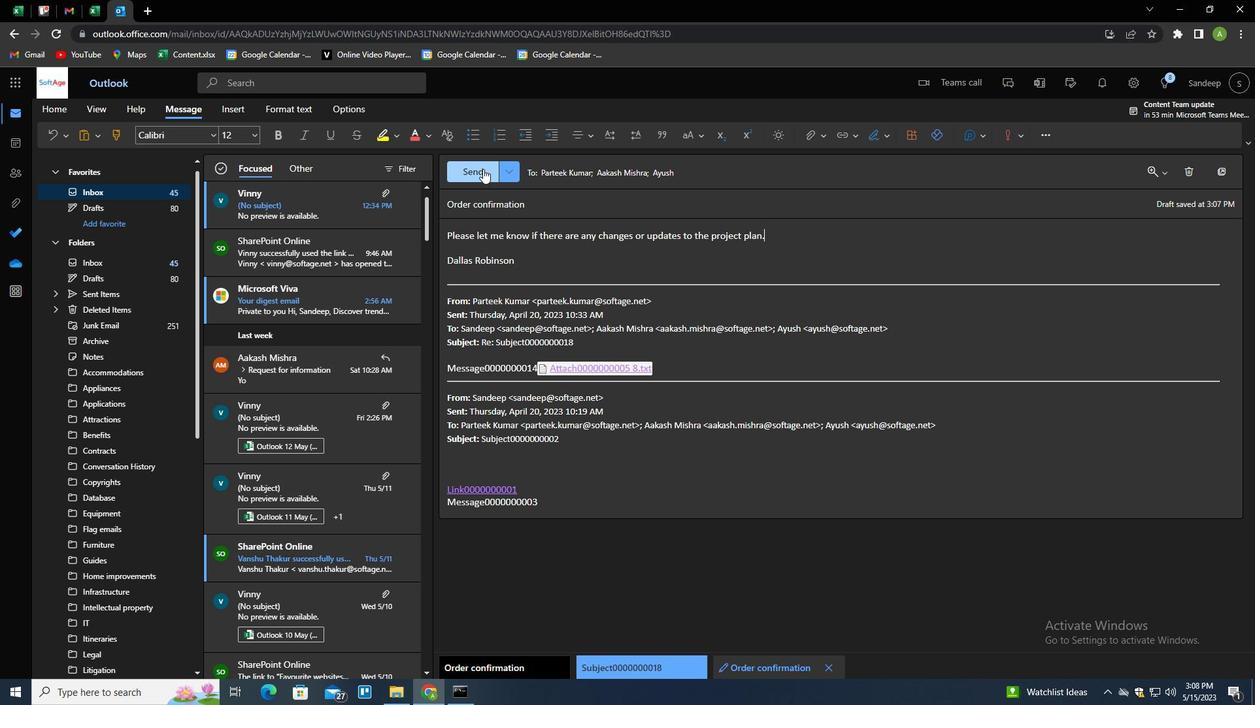
Action: Mouse moved to (768, 367)
Screenshot: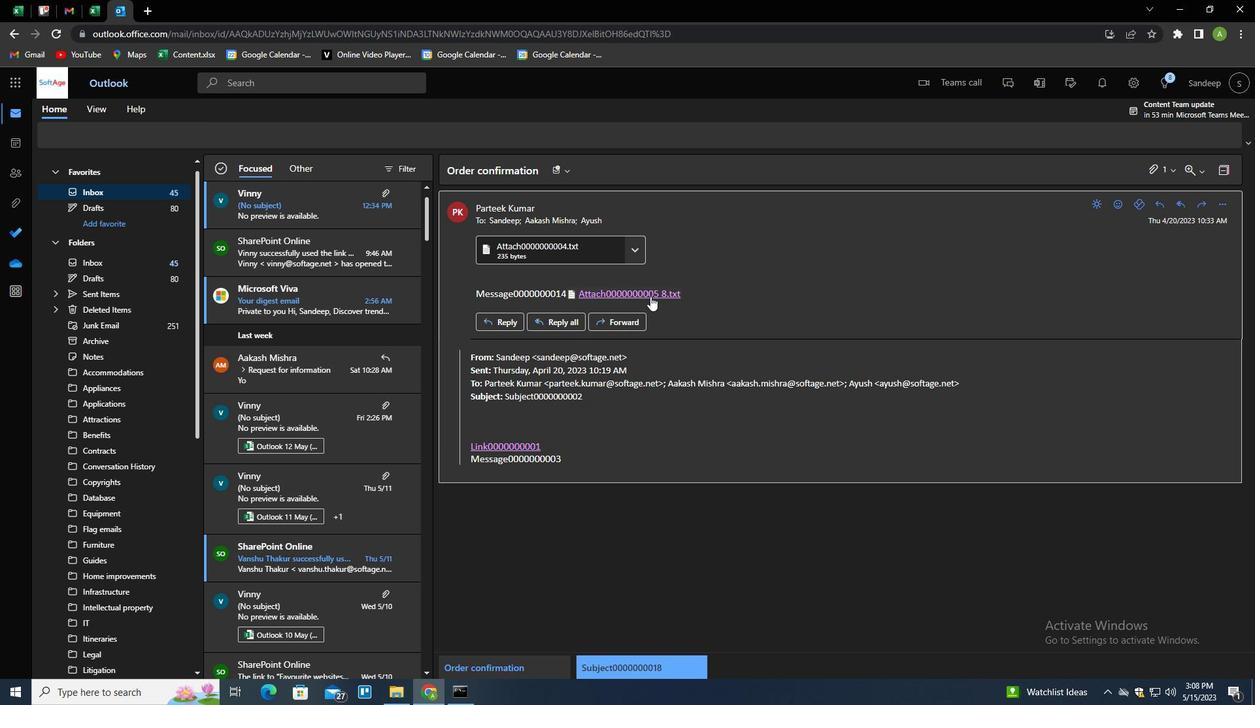 
